 Task: View property listings for condos in Phoenix, Arizona, with access to golf courses and scenic views.
Action: Mouse moved to (241, 179)
Screenshot: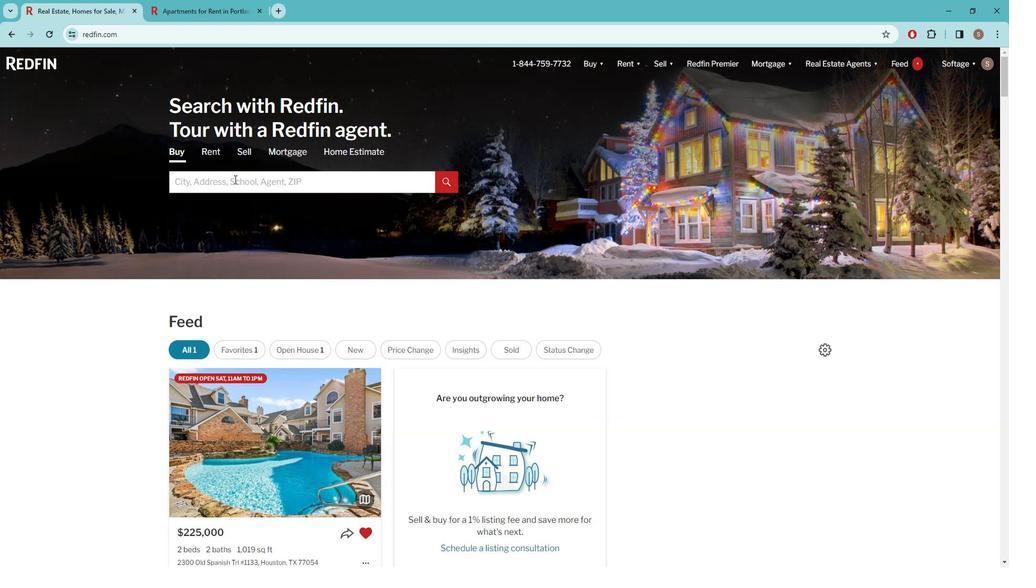 
Action: Mouse pressed left at (241, 179)
Screenshot: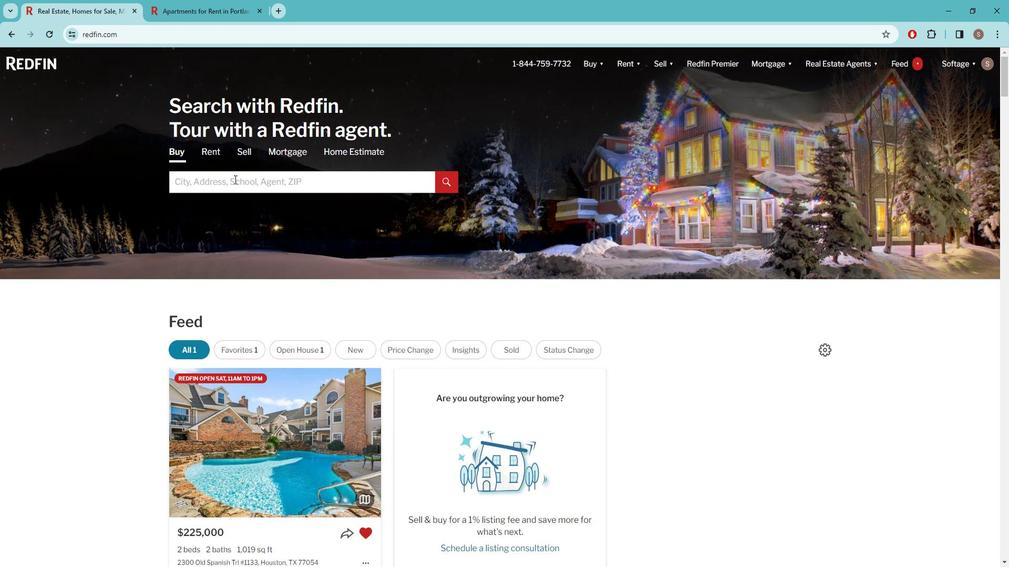 
Action: Key pressed p<Key.caps_lock>HOENI
Screenshot: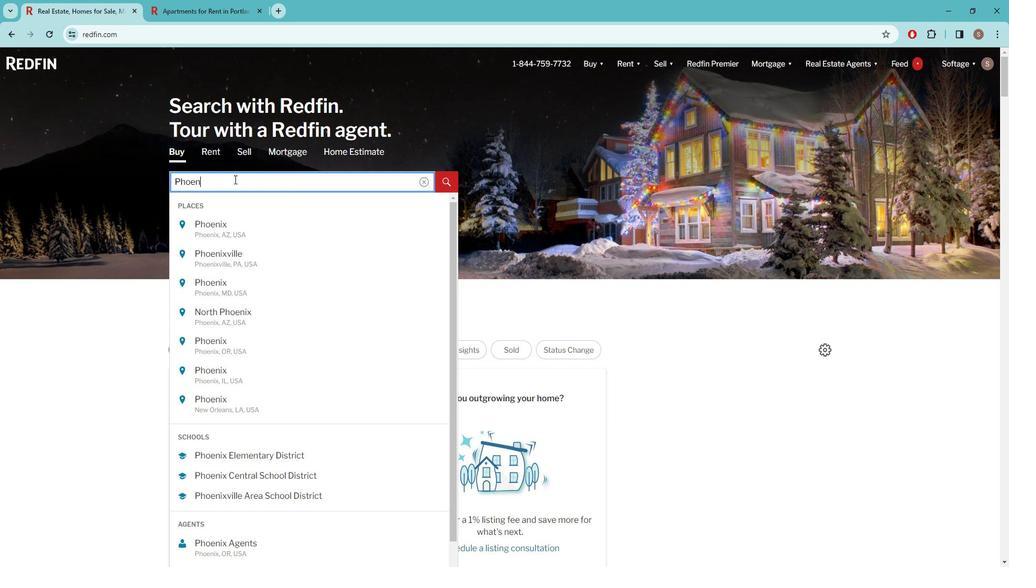 
Action: Mouse moved to (230, 226)
Screenshot: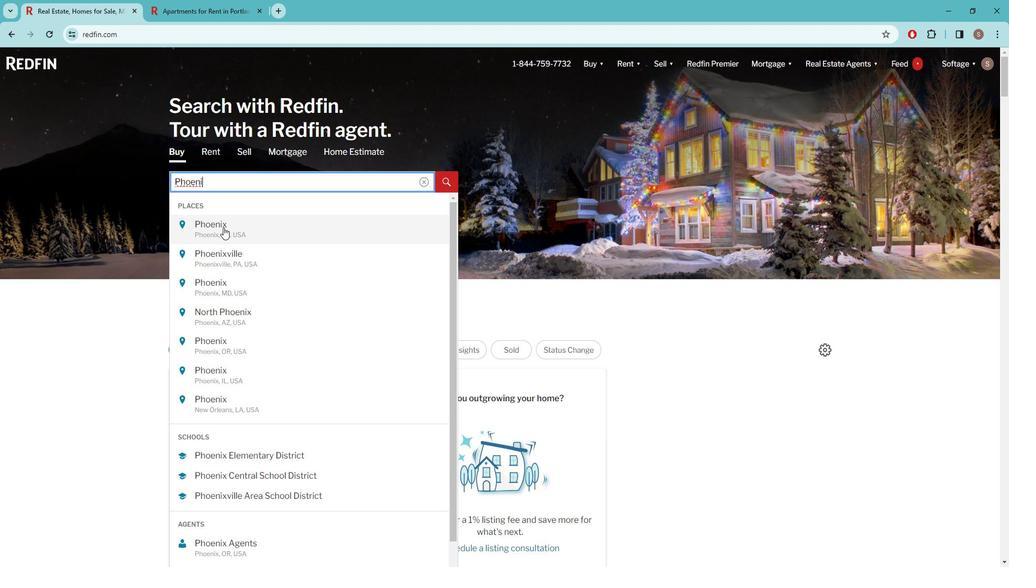 
Action: Mouse pressed left at (230, 226)
Screenshot: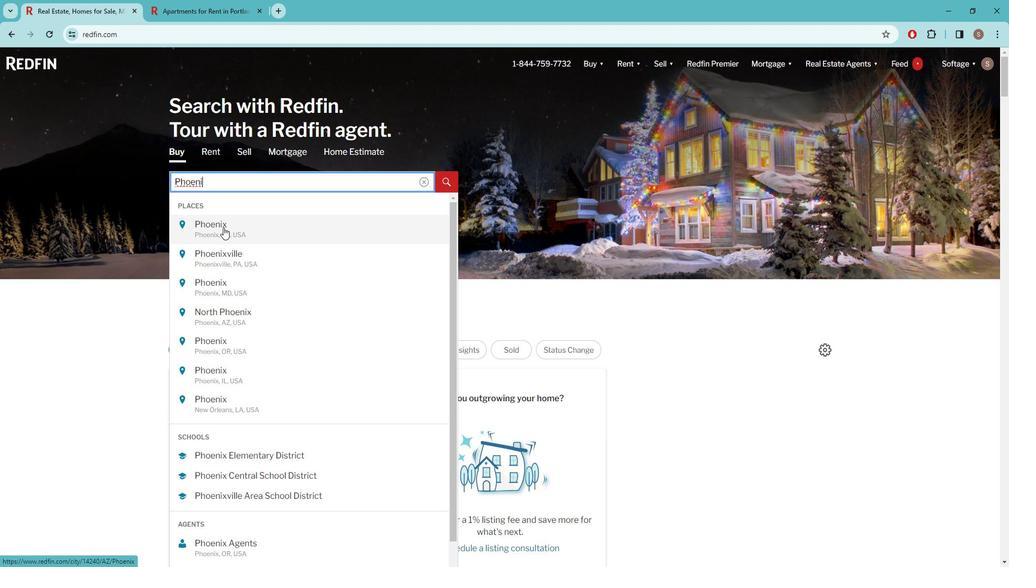 
Action: Mouse moved to (888, 132)
Screenshot: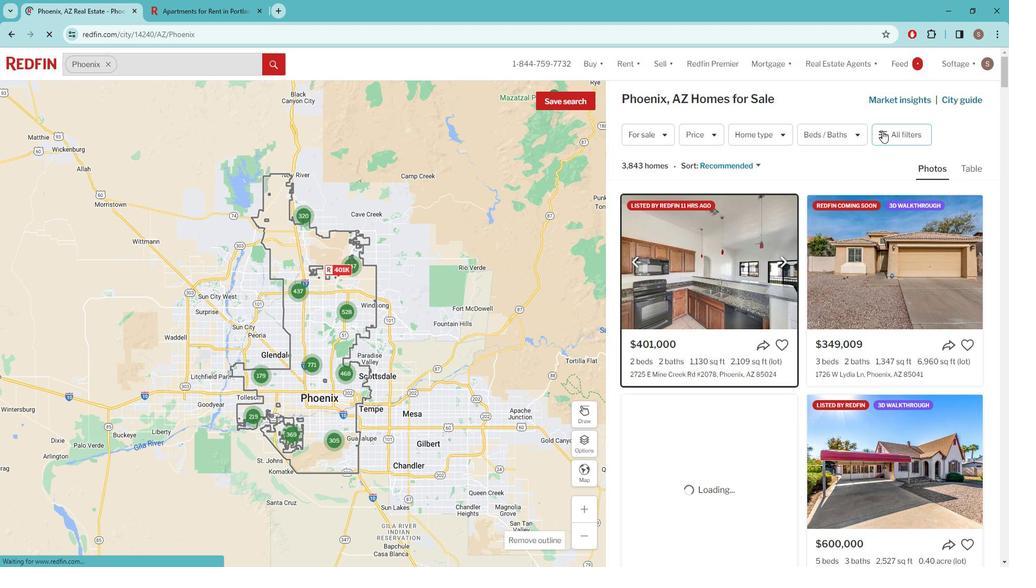 
Action: Mouse pressed left at (888, 132)
Screenshot: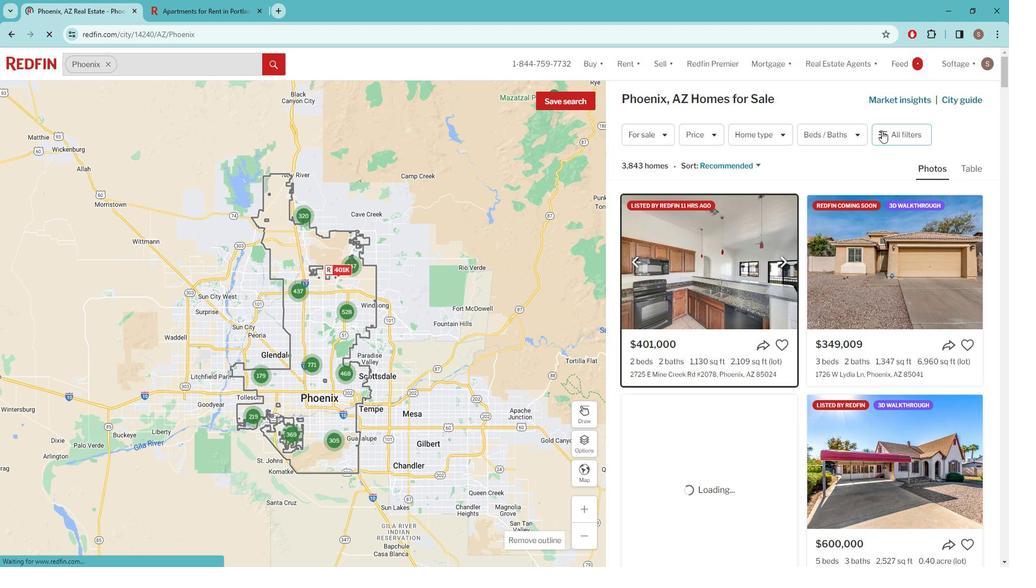 
Action: Mouse pressed left at (888, 132)
Screenshot: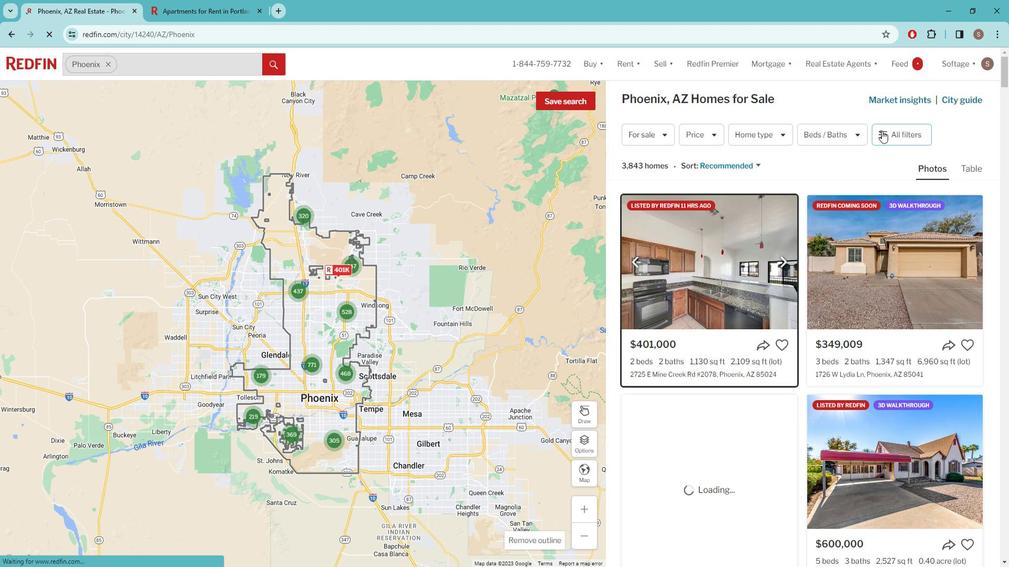 
Action: Mouse pressed left at (888, 132)
Screenshot: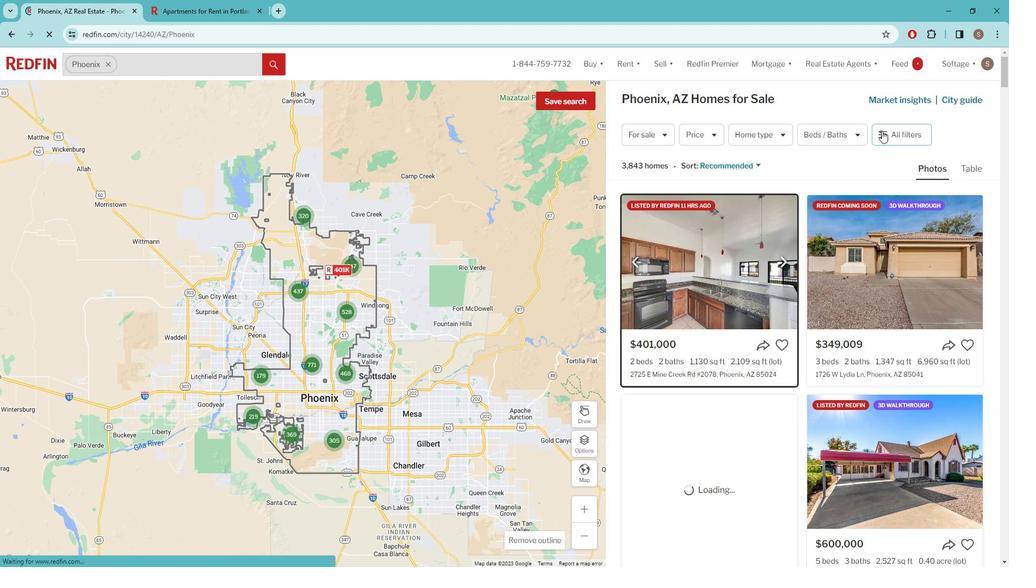 
Action: Mouse moved to (897, 131)
Screenshot: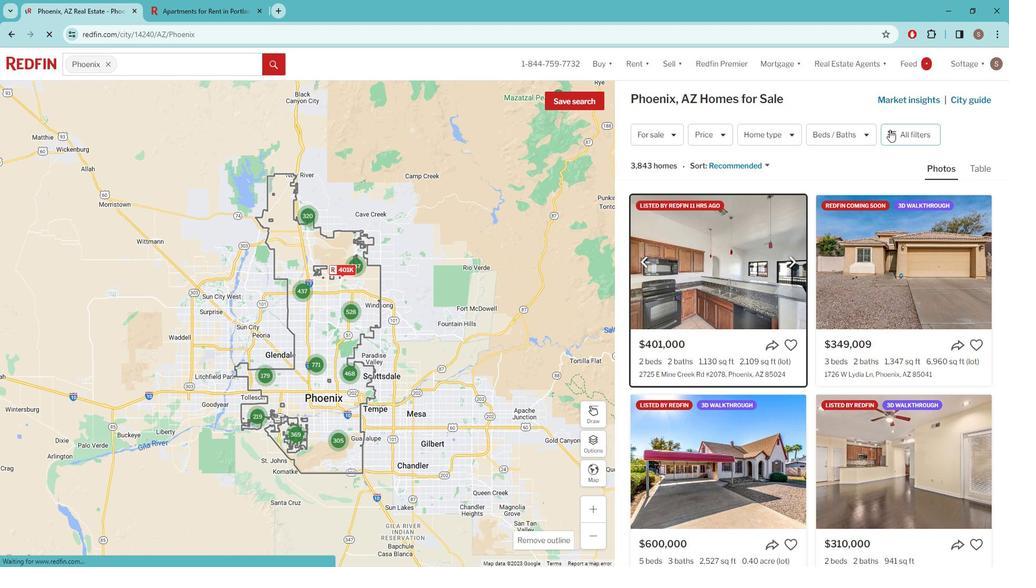 
Action: Mouse pressed left at (897, 131)
Screenshot: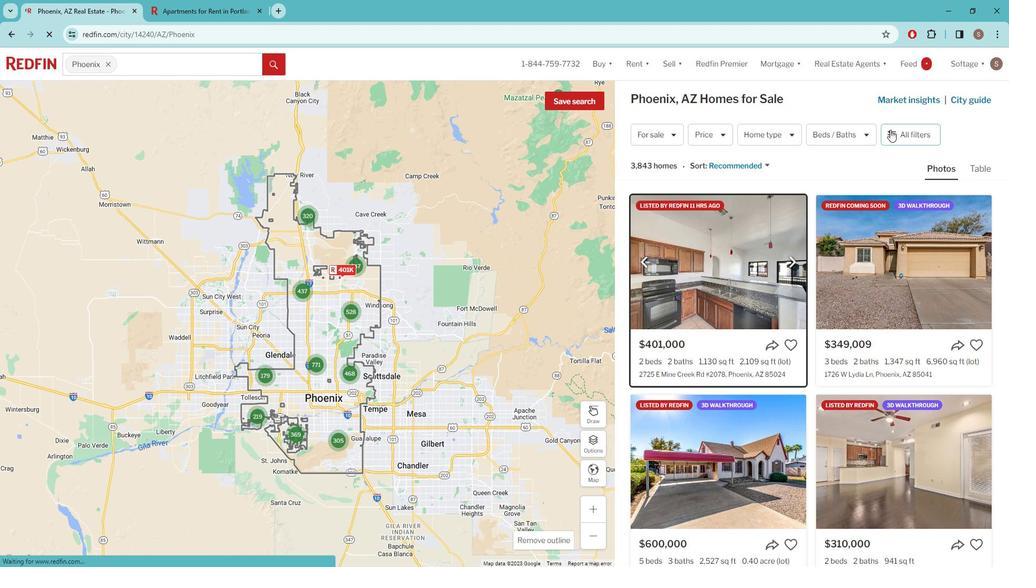 
Action: Mouse moved to (891, 129)
Screenshot: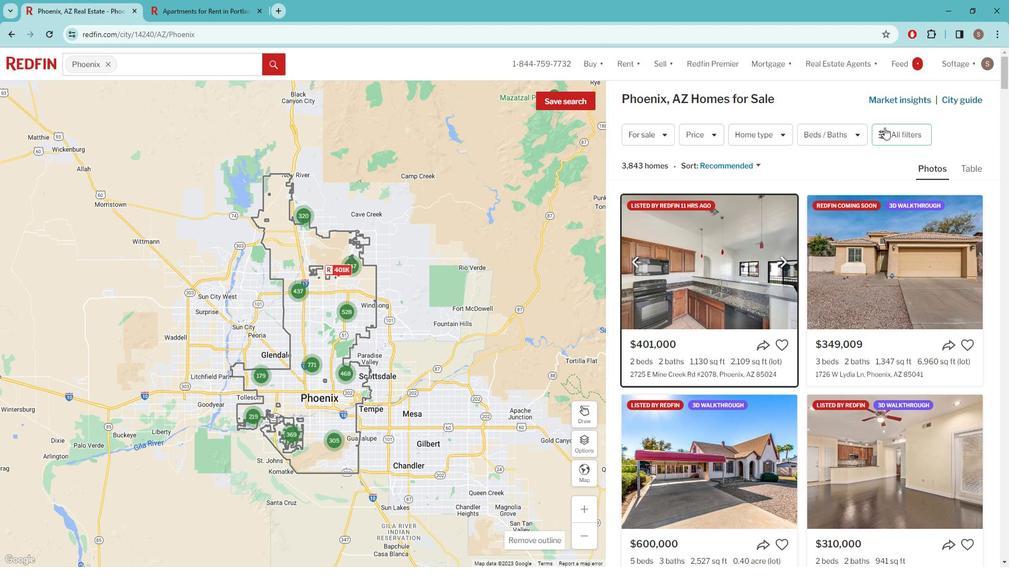 
Action: Mouse pressed left at (891, 129)
Screenshot: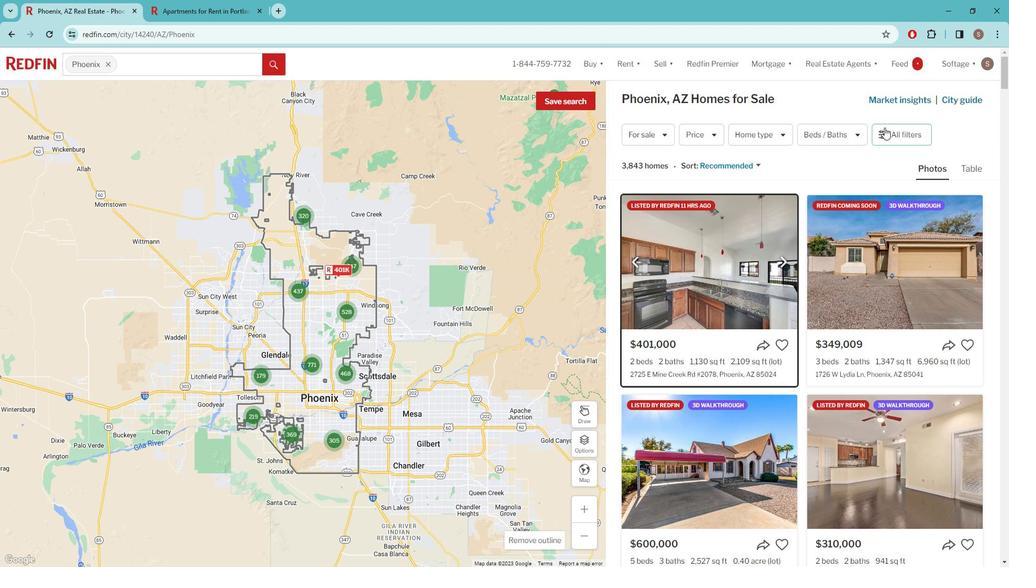 
Action: Mouse moved to (879, 163)
Screenshot: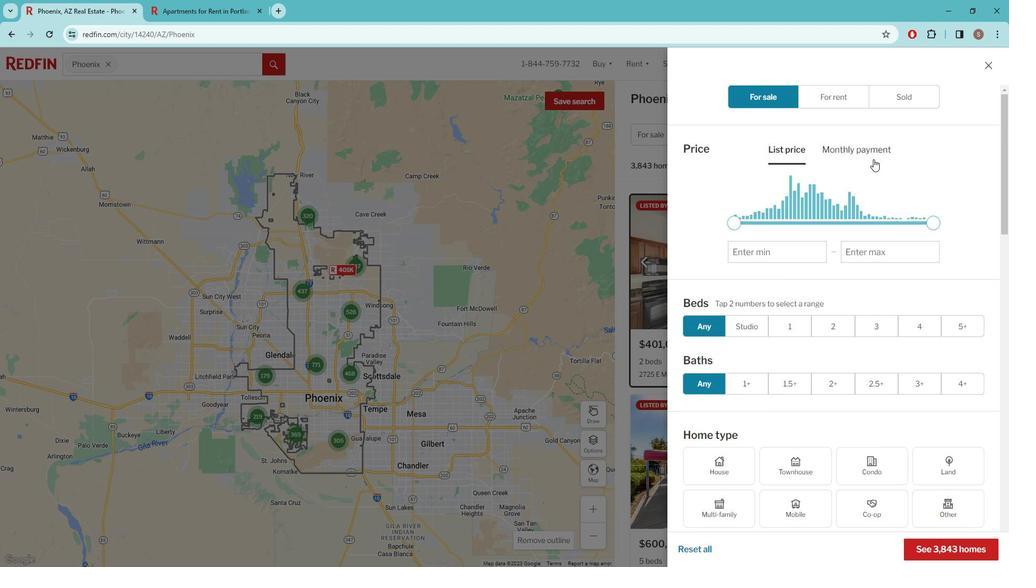 
Action: Mouse scrolled (879, 163) with delta (0, 0)
Screenshot: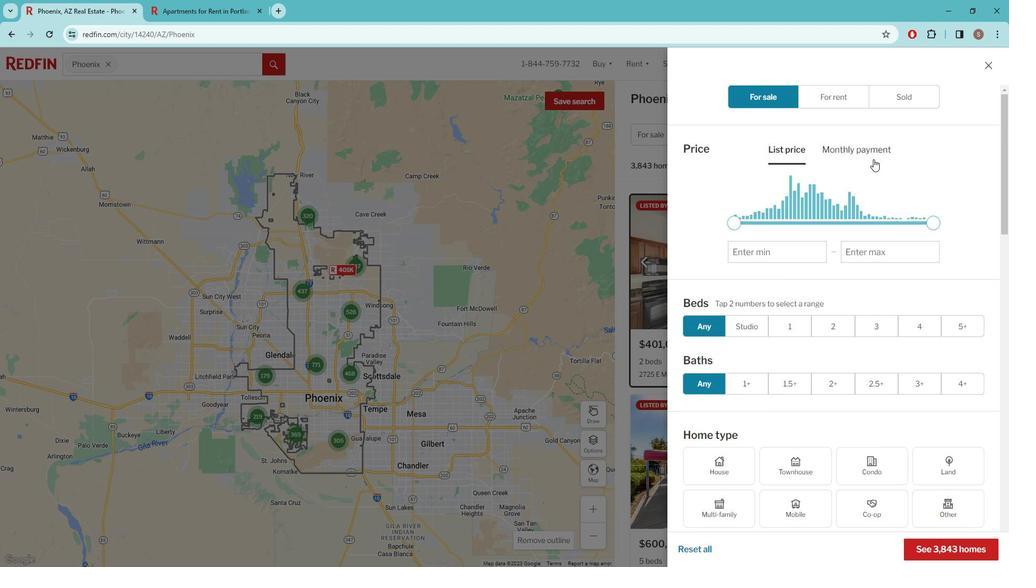 
Action: Mouse moved to (875, 399)
Screenshot: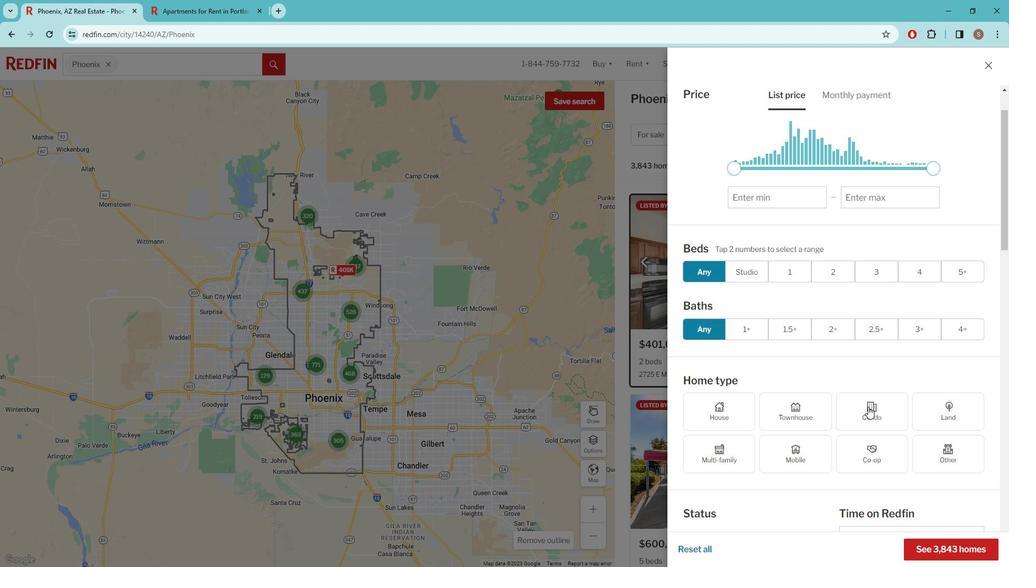 
Action: Mouse pressed left at (875, 399)
Screenshot: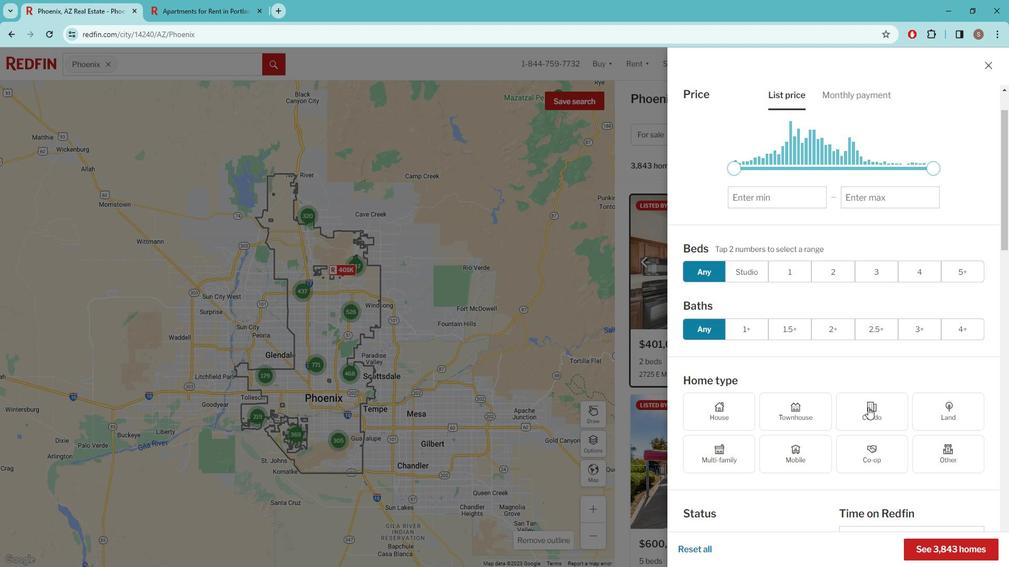 
Action: Mouse moved to (875, 352)
Screenshot: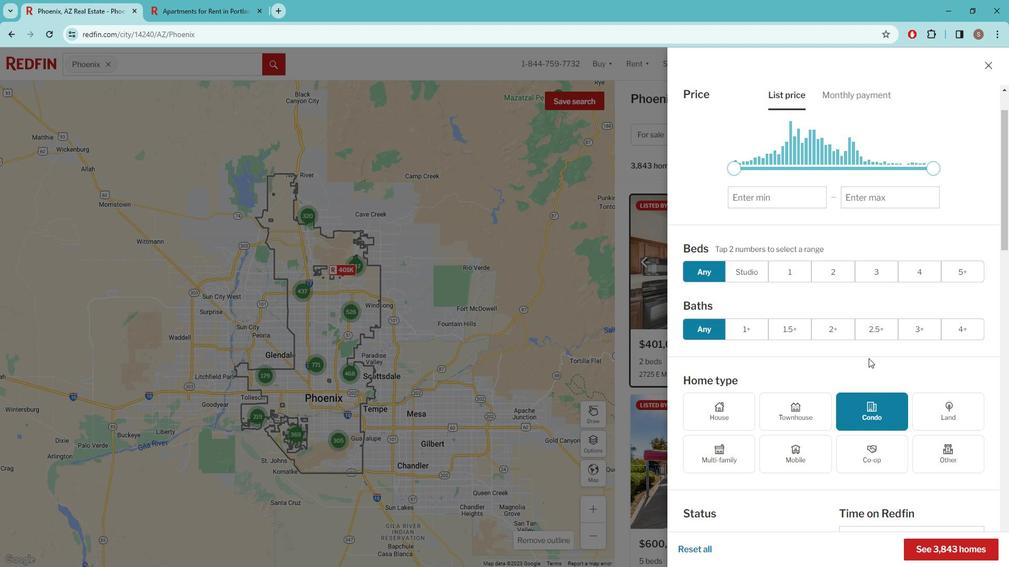 
Action: Mouse scrolled (875, 351) with delta (0, 0)
Screenshot: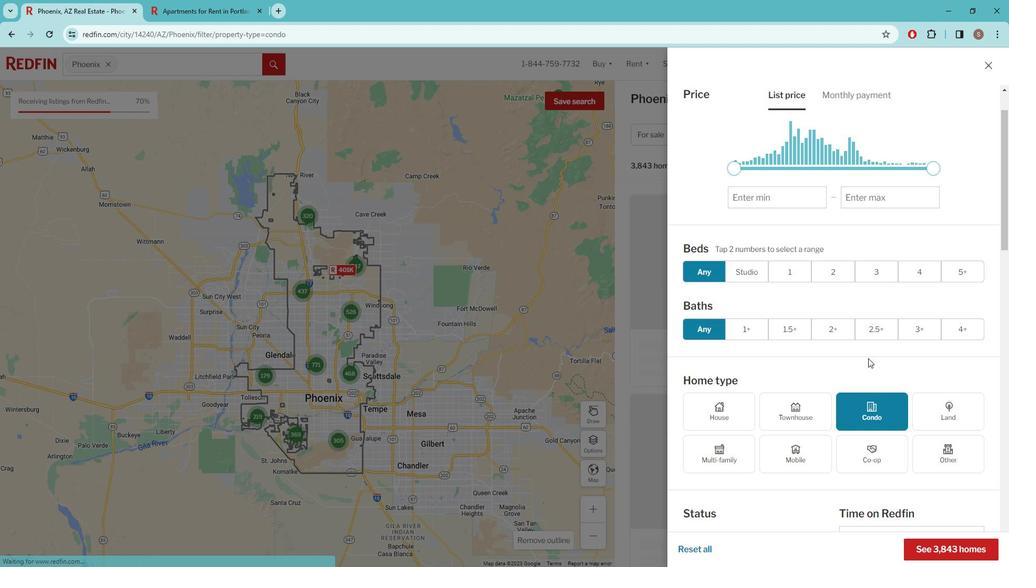 
Action: Mouse scrolled (875, 351) with delta (0, 0)
Screenshot: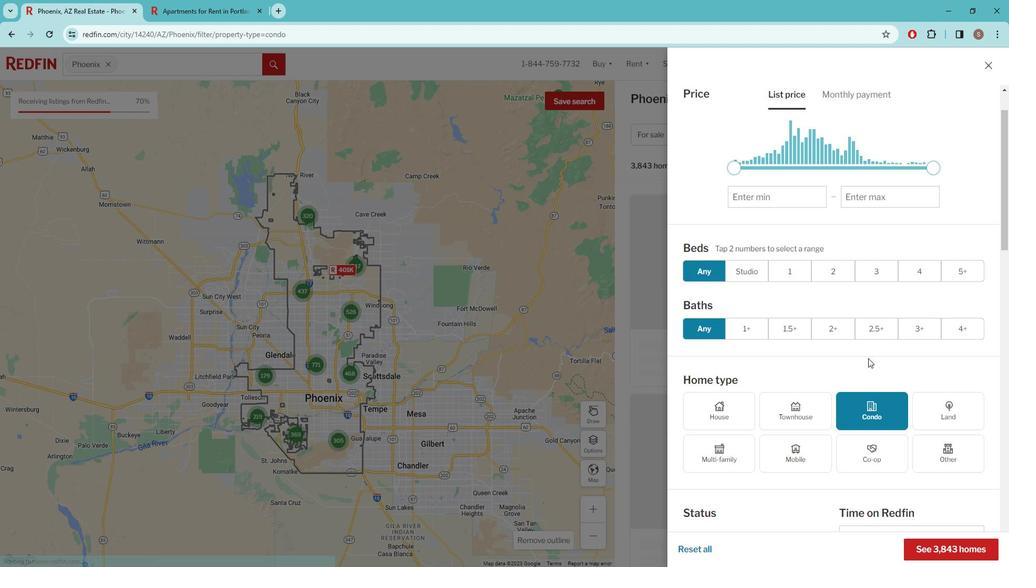 
Action: Mouse moved to (868, 340)
Screenshot: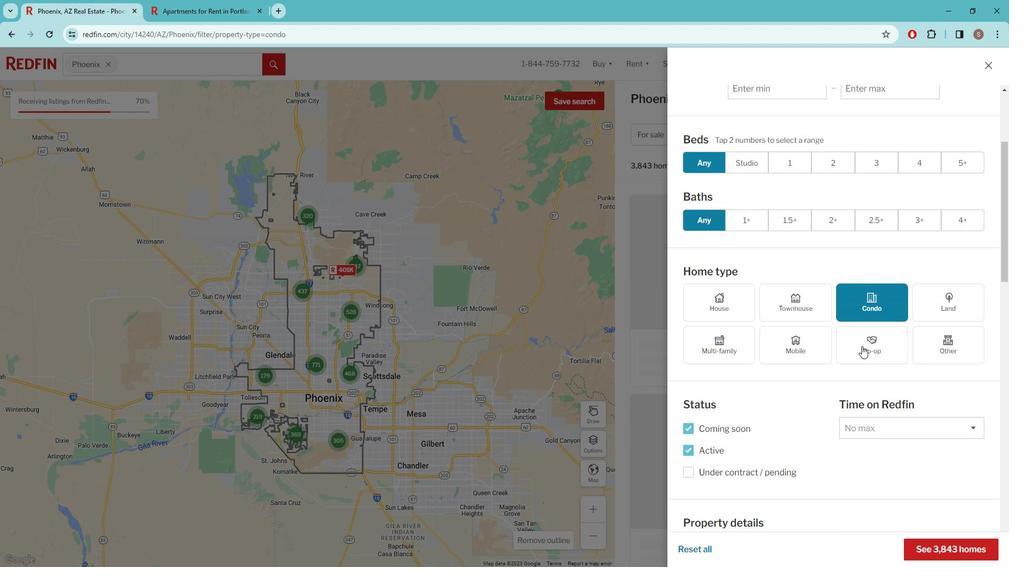 
Action: Mouse scrolled (868, 339) with delta (0, 0)
Screenshot: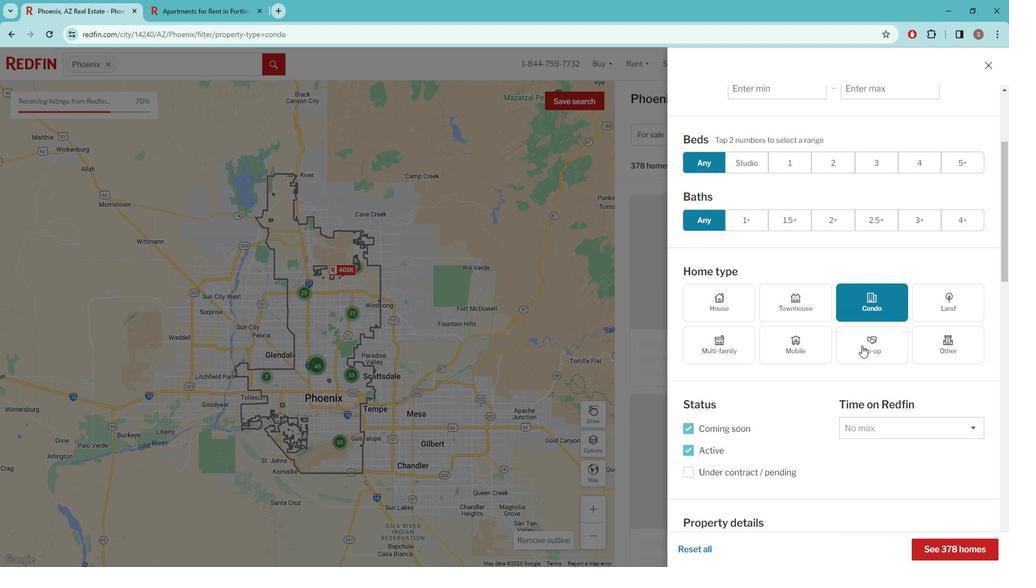 
Action: Mouse moved to (867, 337)
Screenshot: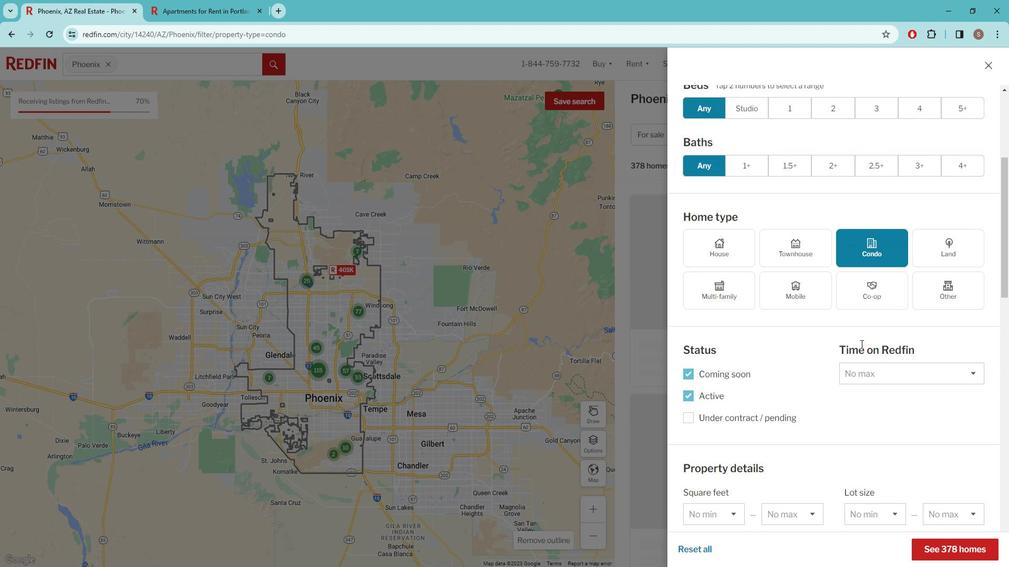 
Action: Mouse scrolled (867, 337) with delta (0, 0)
Screenshot: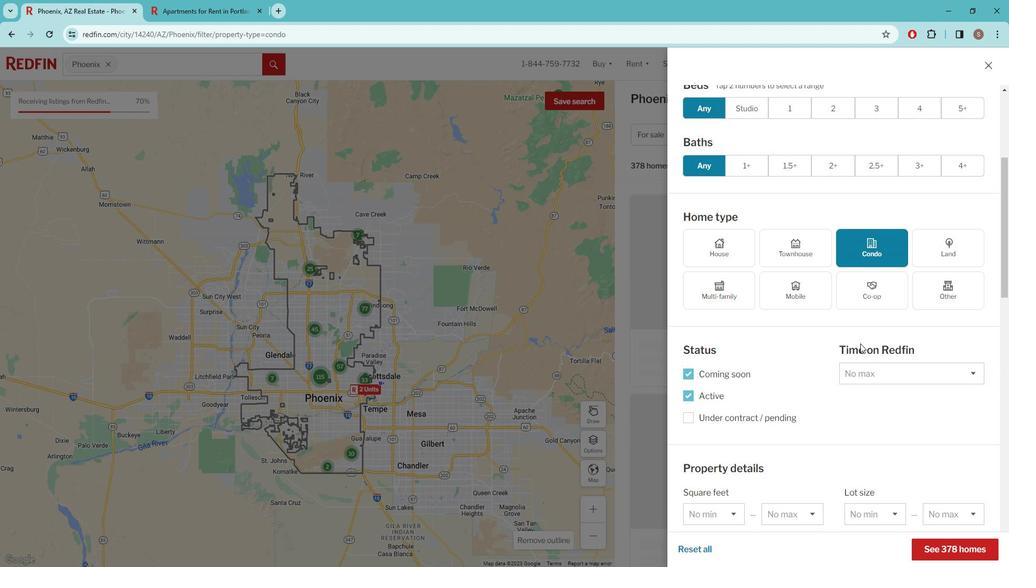 
Action: Mouse moved to (863, 337)
Screenshot: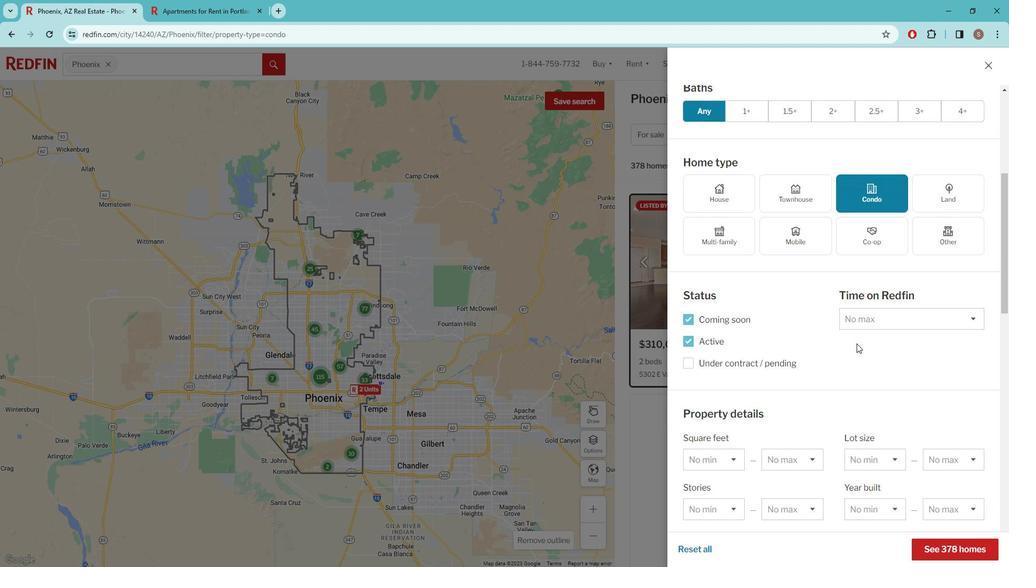 
Action: Mouse scrolled (863, 337) with delta (0, 0)
Screenshot: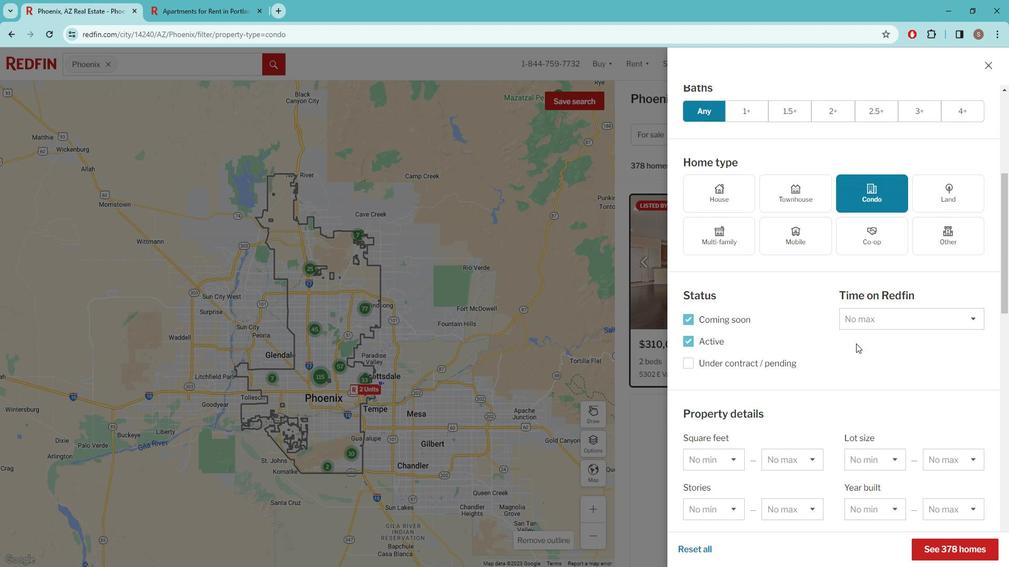 
Action: Mouse moved to (861, 335)
Screenshot: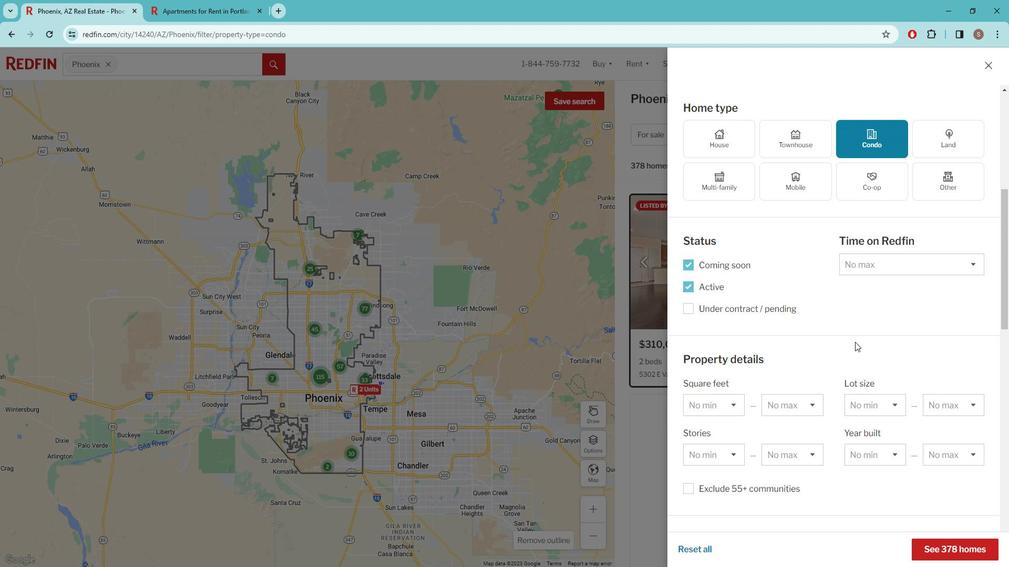 
Action: Mouse scrolled (861, 335) with delta (0, 0)
Screenshot: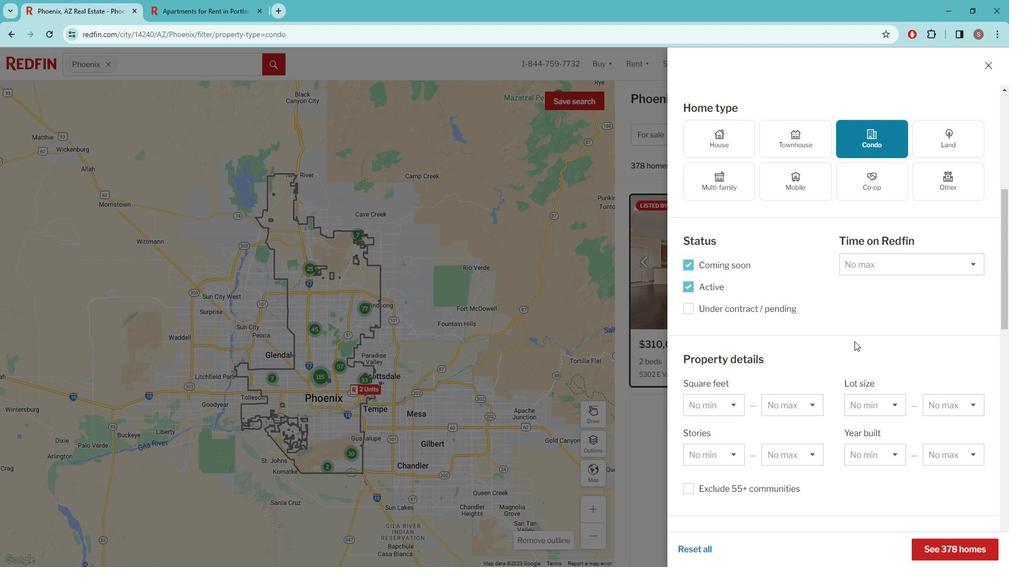 
Action: Mouse moved to (859, 331)
Screenshot: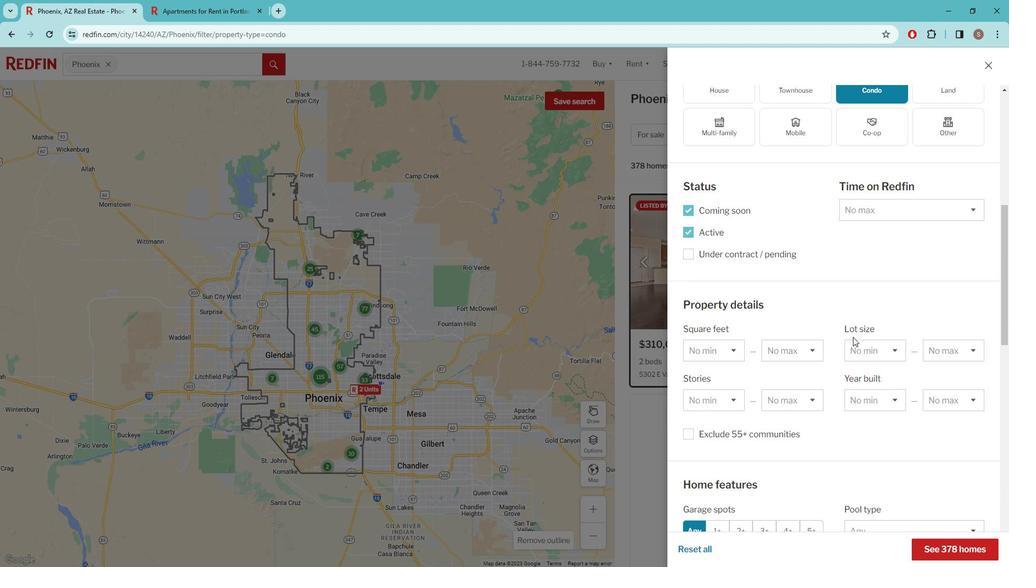 
Action: Mouse scrolled (859, 330) with delta (0, 0)
Screenshot: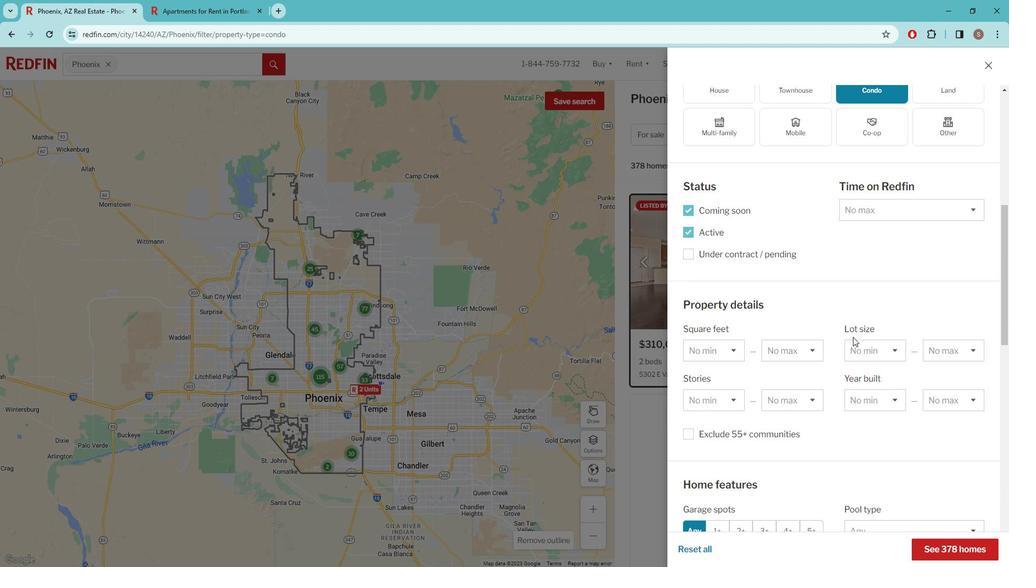 
Action: Mouse moved to (858, 331)
Screenshot: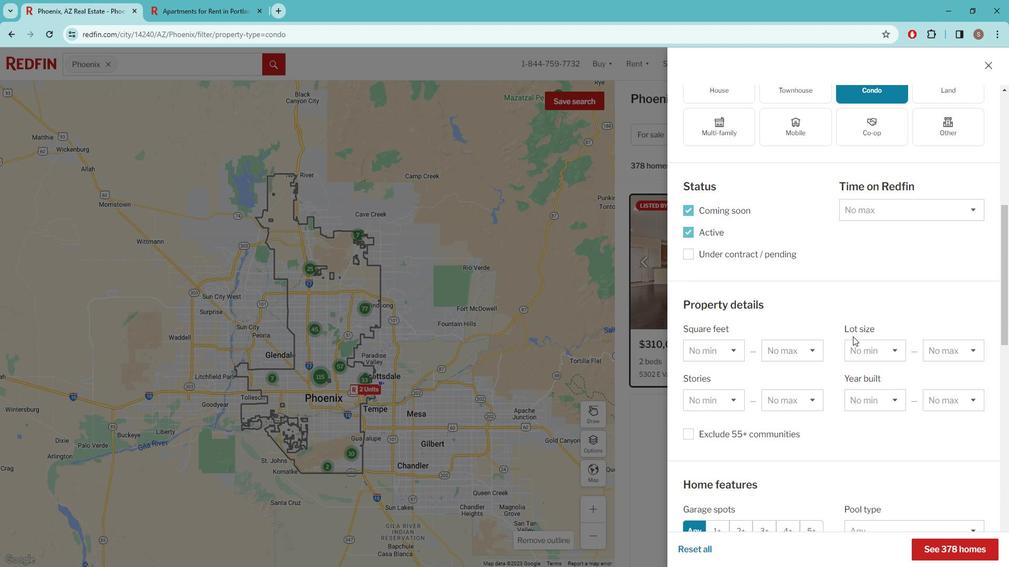 
Action: Mouse scrolled (858, 330) with delta (0, 0)
Screenshot: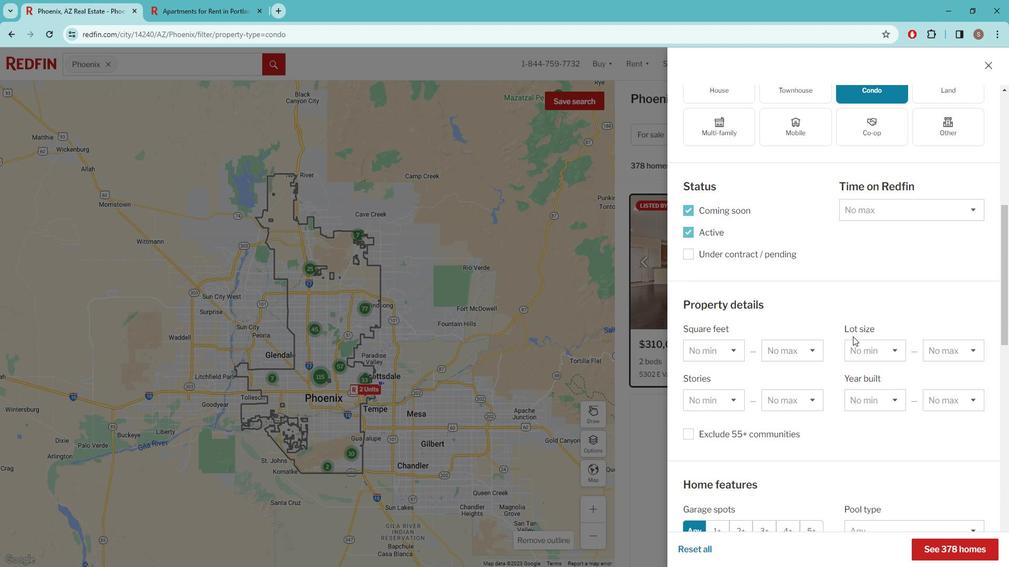 
Action: Mouse moved to (852, 324)
Screenshot: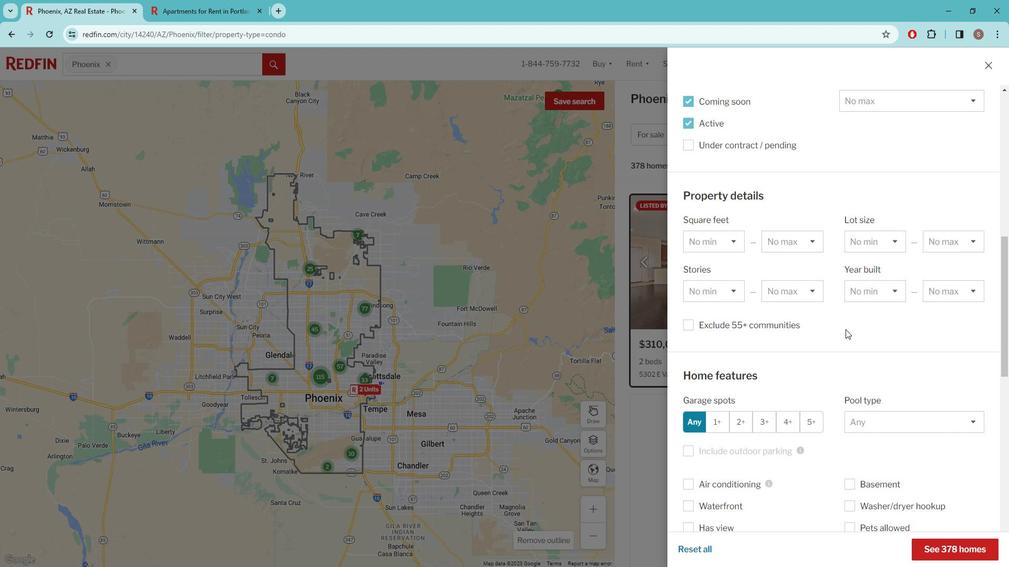 
Action: Mouse scrolled (852, 323) with delta (0, 0)
Screenshot: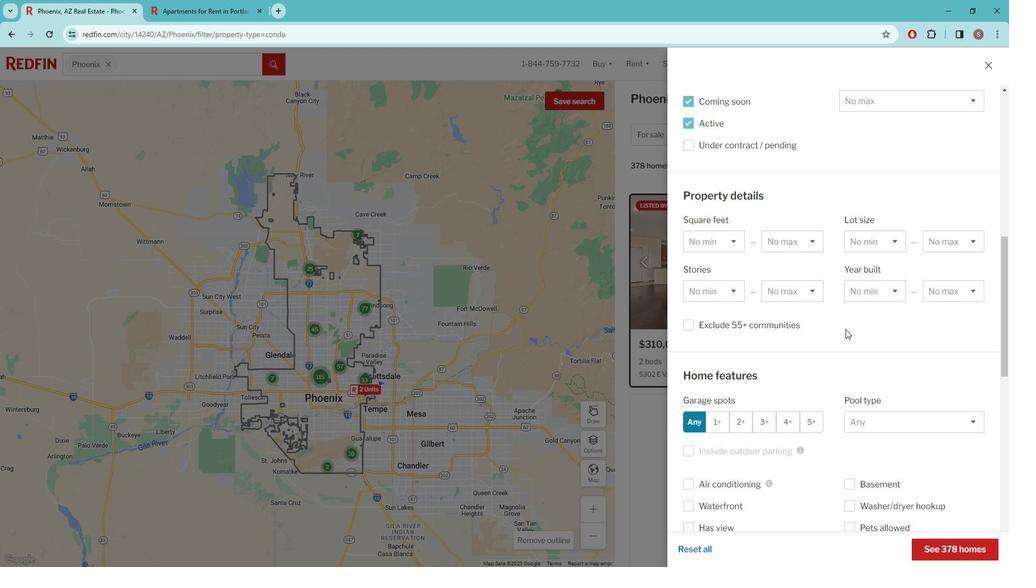 
Action: Mouse scrolled (852, 323) with delta (0, 0)
Screenshot: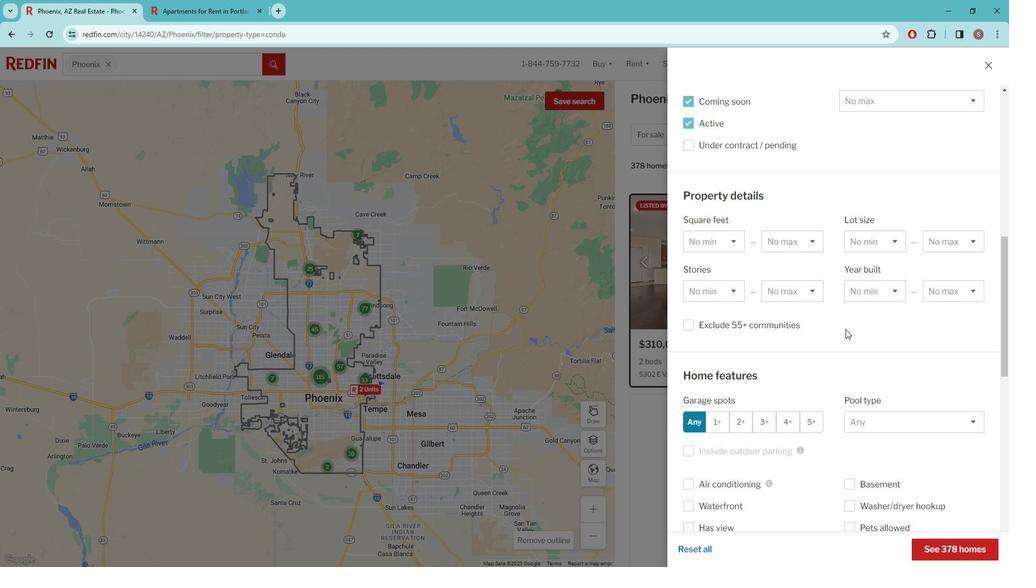
Action: Mouse scrolled (852, 323) with delta (0, 0)
Screenshot: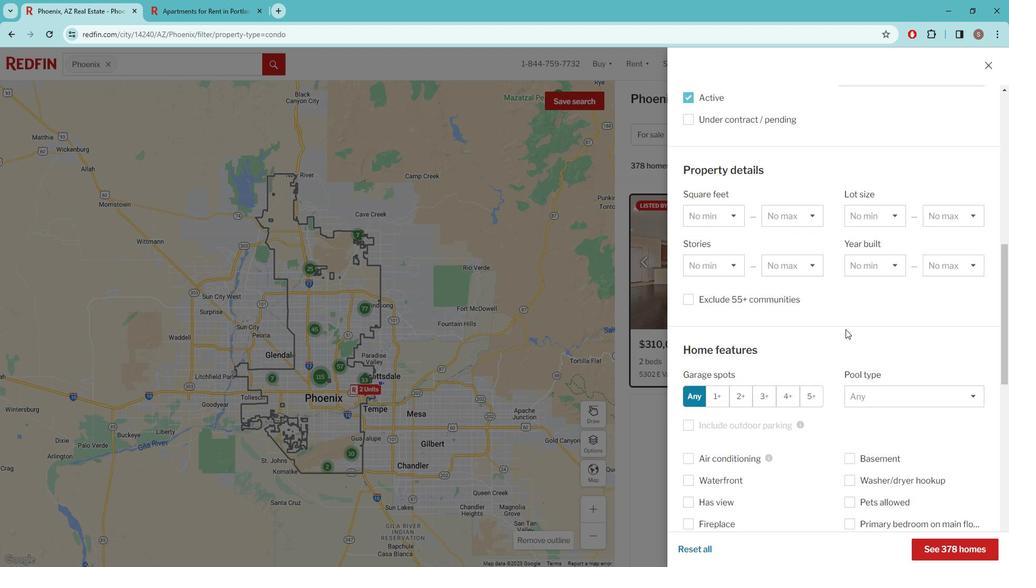 
Action: Mouse moved to (847, 320)
Screenshot: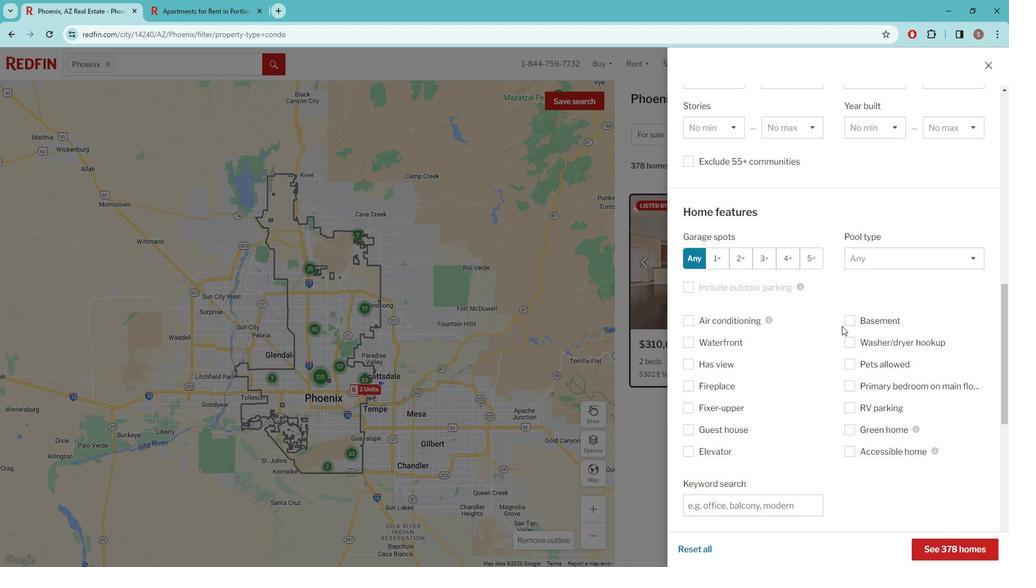 
Action: Mouse scrolled (847, 320) with delta (0, 0)
Screenshot: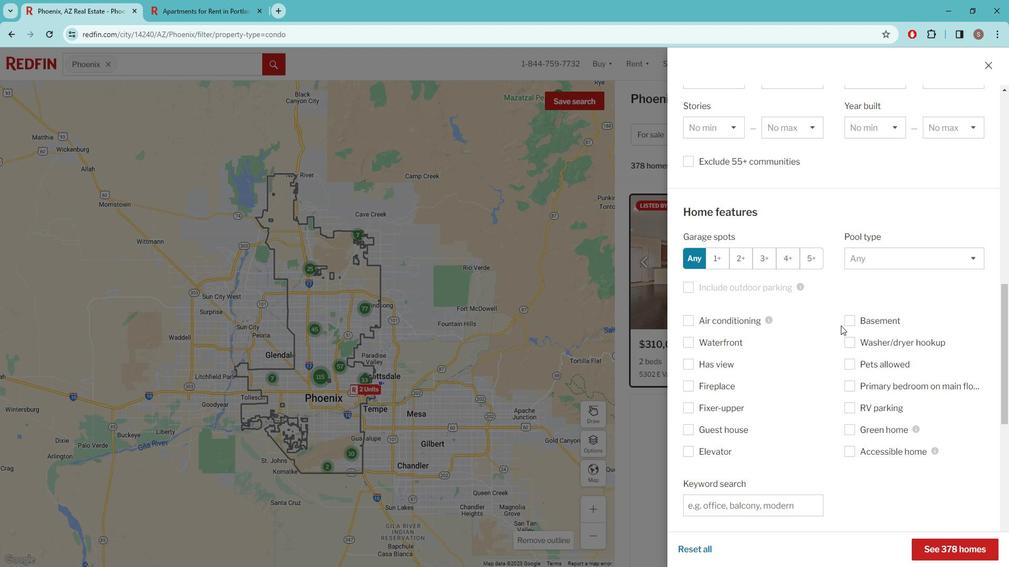 
Action: Mouse moved to (847, 320)
Screenshot: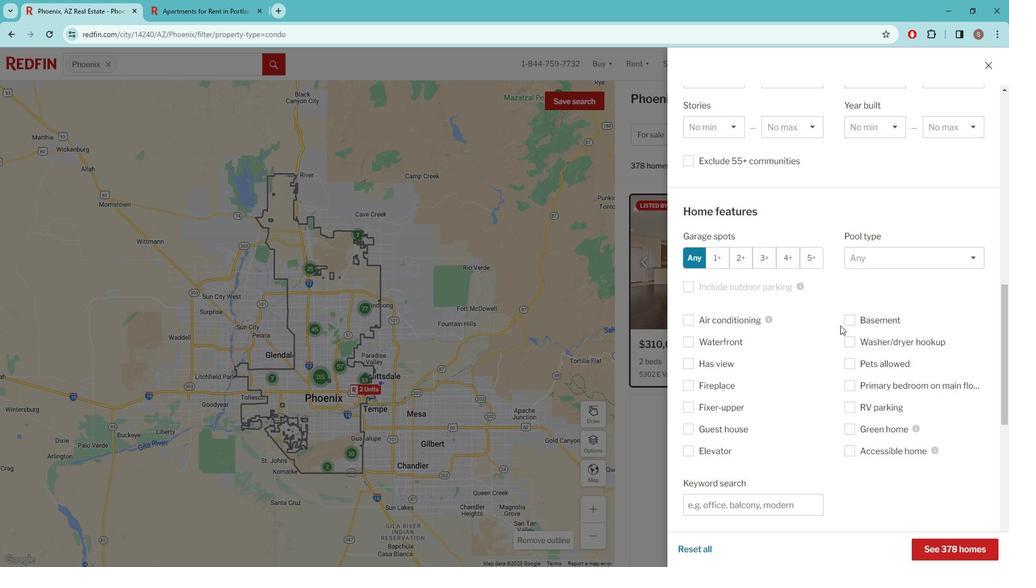 
Action: Mouse scrolled (847, 320) with delta (0, 0)
Screenshot: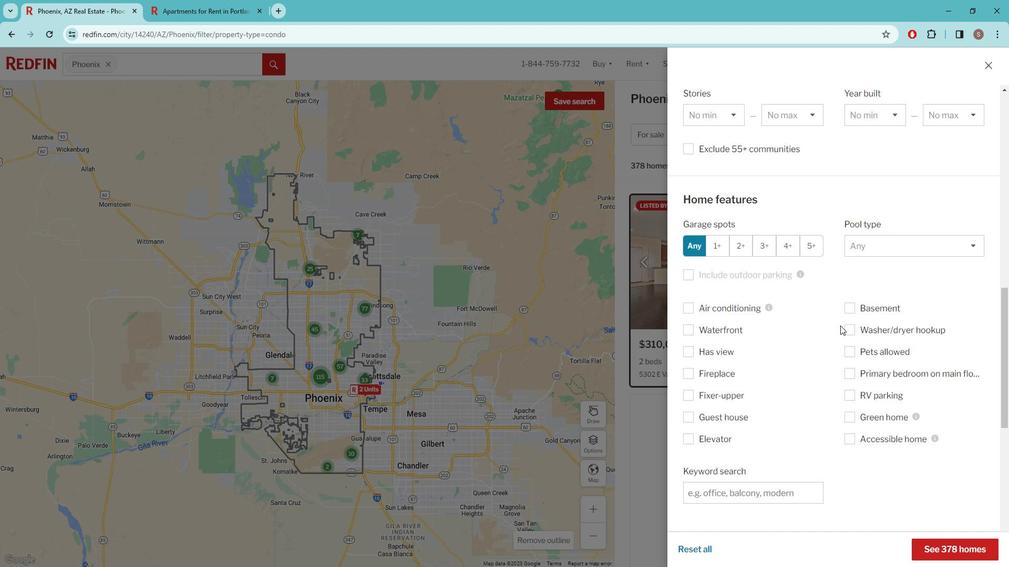 
Action: Mouse moved to (735, 385)
Screenshot: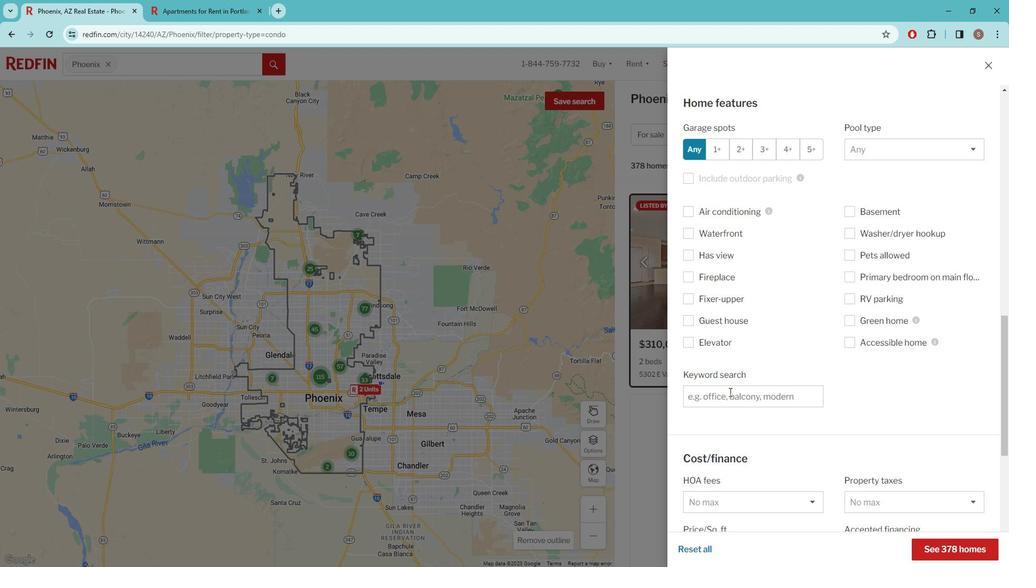 
Action: Mouse pressed left at (735, 385)
Screenshot: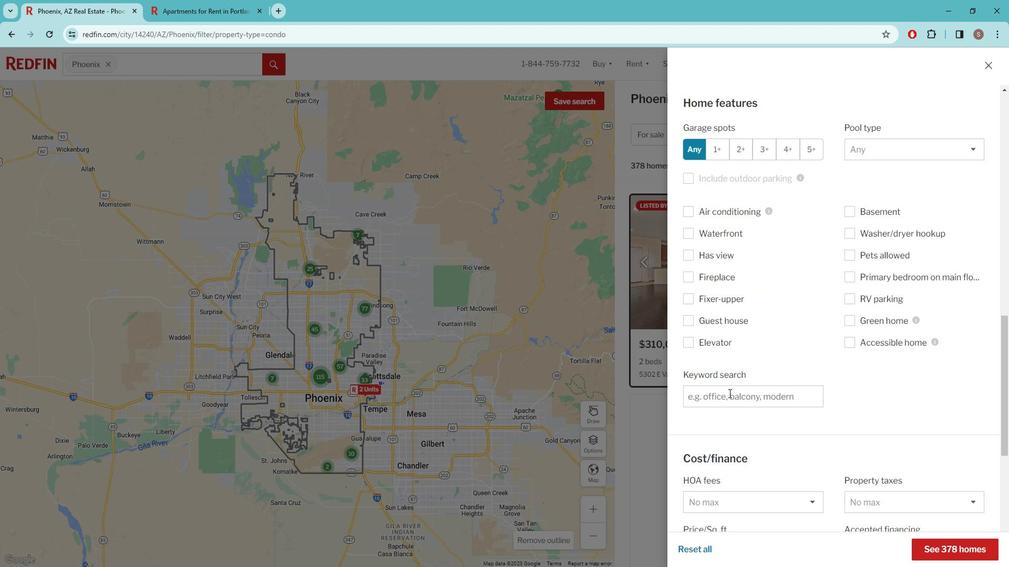 
Action: Mouse moved to (734, 399)
Screenshot: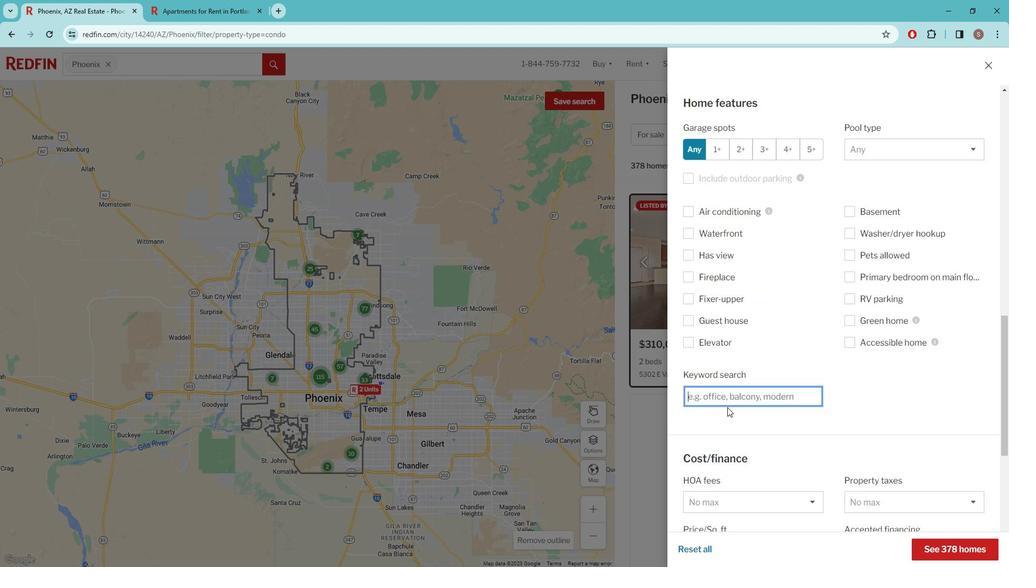 
Action: Key pressed ACCESS<Key.space>TO<Key.space>GOLF<Key.space>COURSES<Key.space>AND<Key.space>SCENIC<Key.space>VIEWS
Screenshot: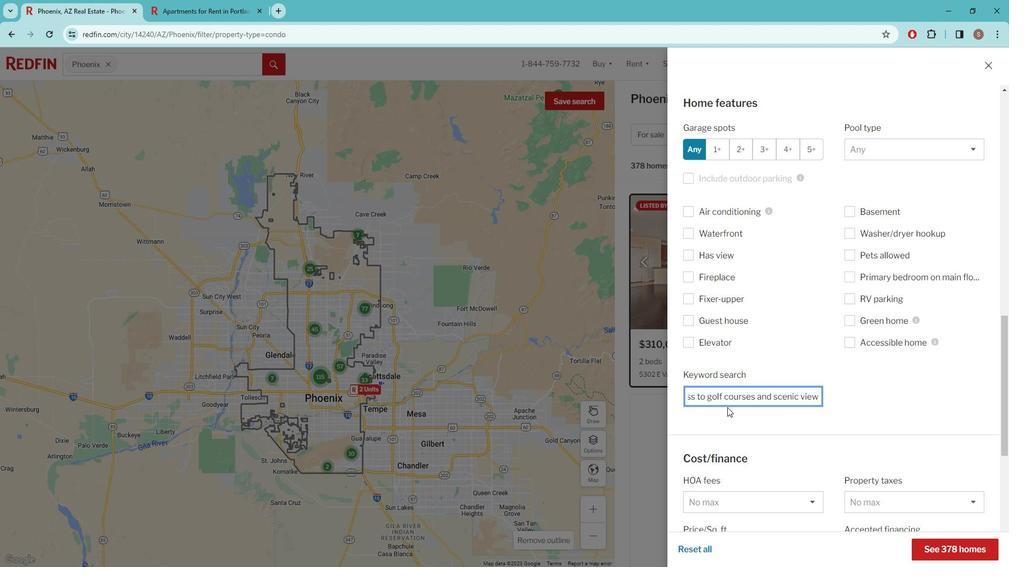 
Action: Mouse moved to (742, 409)
Screenshot: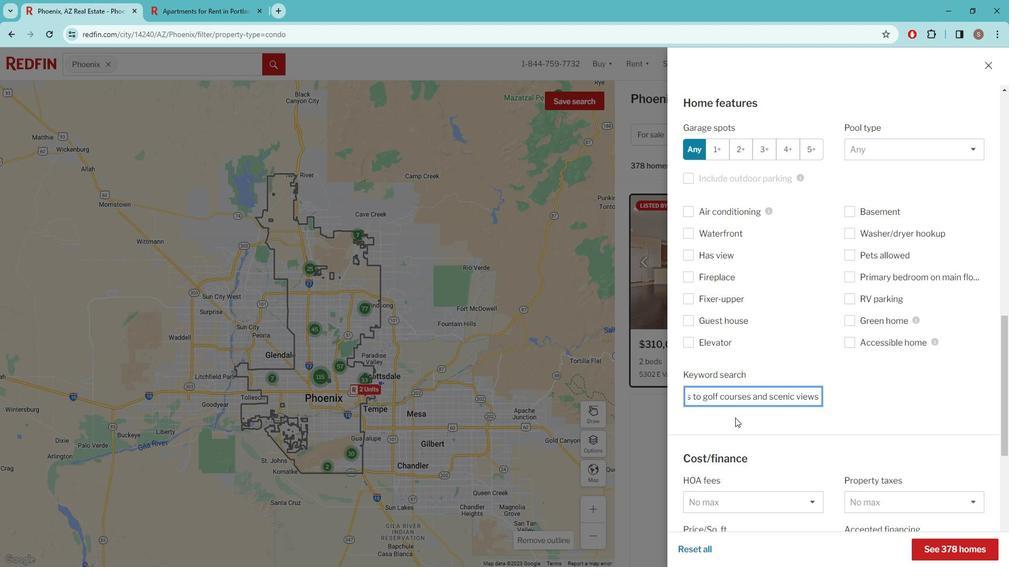 
Action: Mouse pressed left at (742, 409)
Screenshot: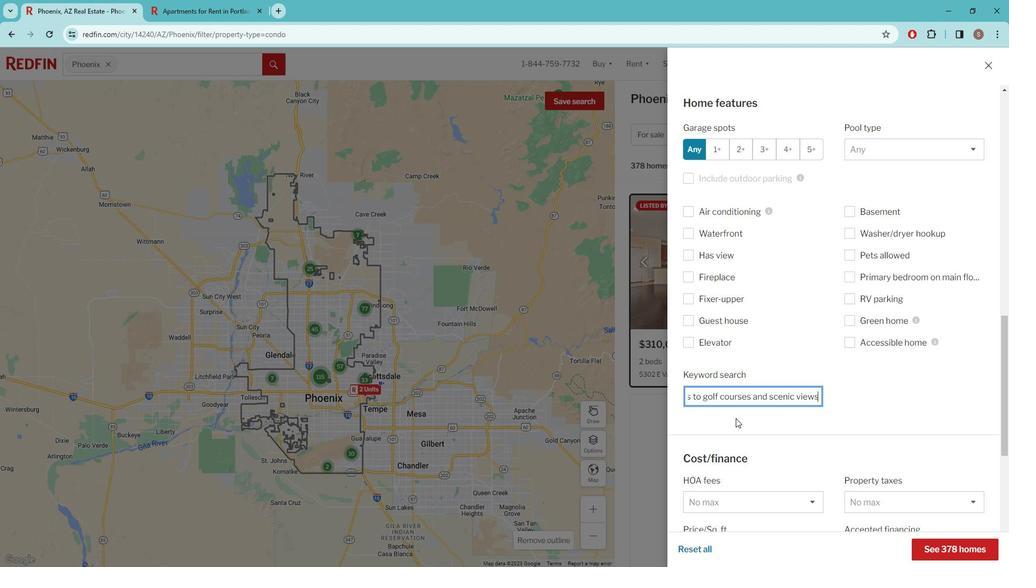 
Action: Mouse moved to (742, 411)
Screenshot: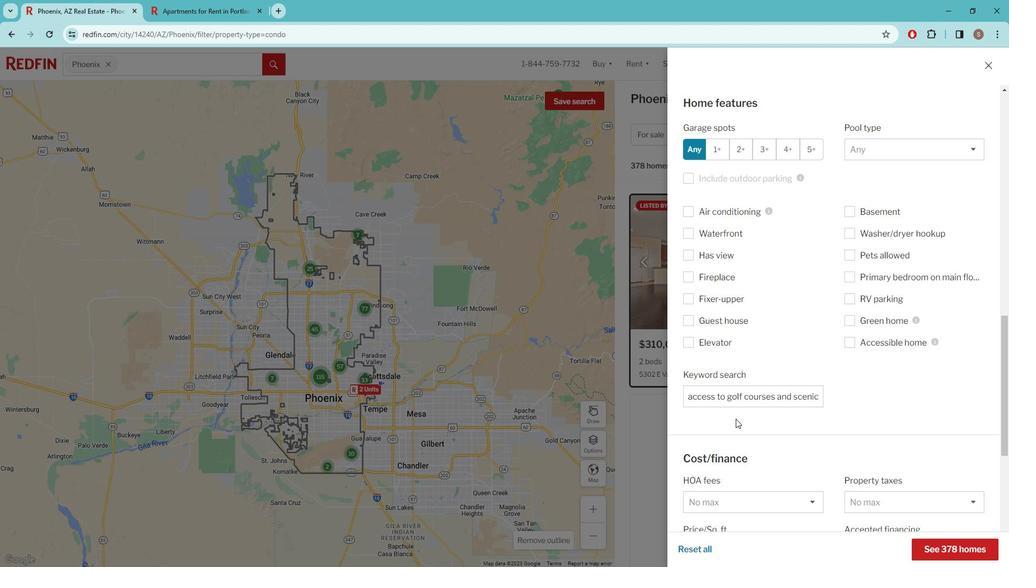 
Action: Mouse scrolled (742, 410) with delta (0, 0)
Screenshot: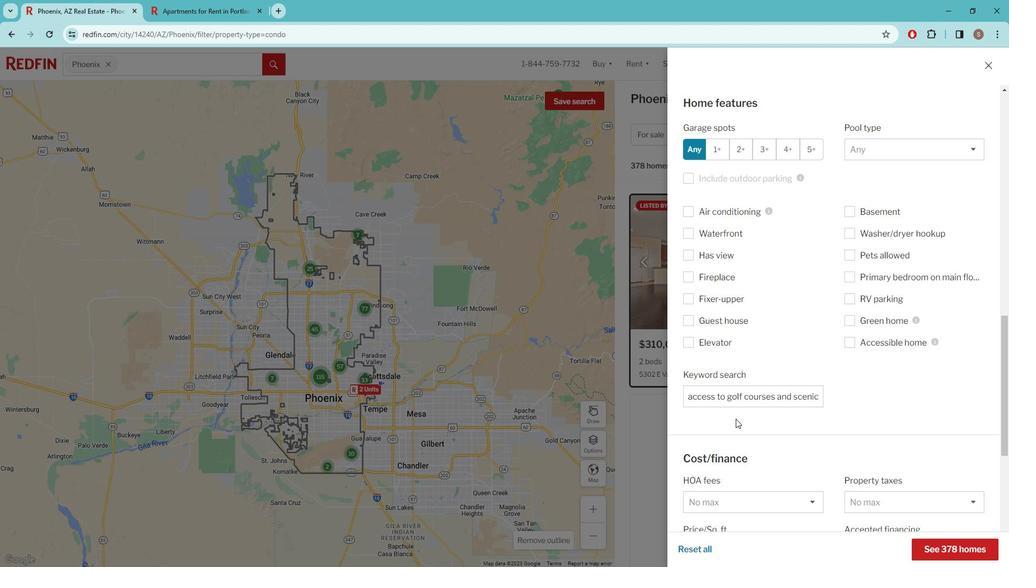 
Action: Mouse scrolled (742, 410) with delta (0, 0)
Screenshot: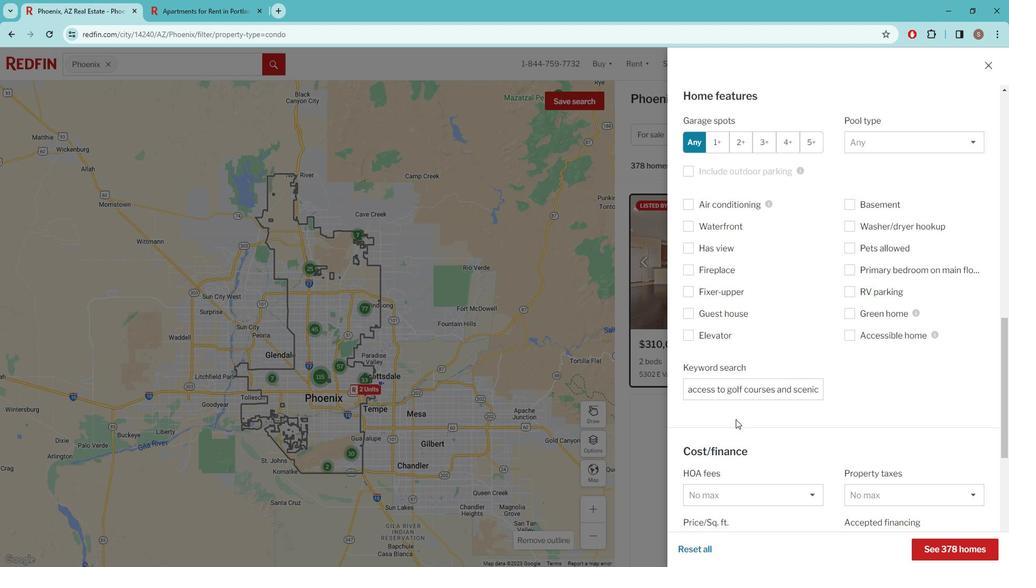 
Action: Mouse scrolled (742, 410) with delta (0, 0)
Screenshot: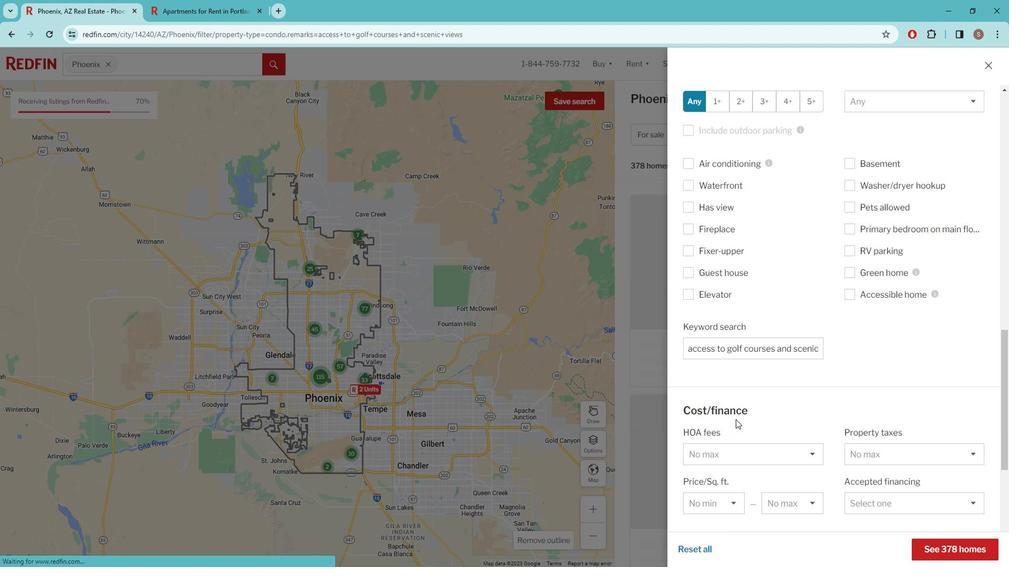 
Action: Mouse scrolled (742, 410) with delta (0, 0)
Screenshot: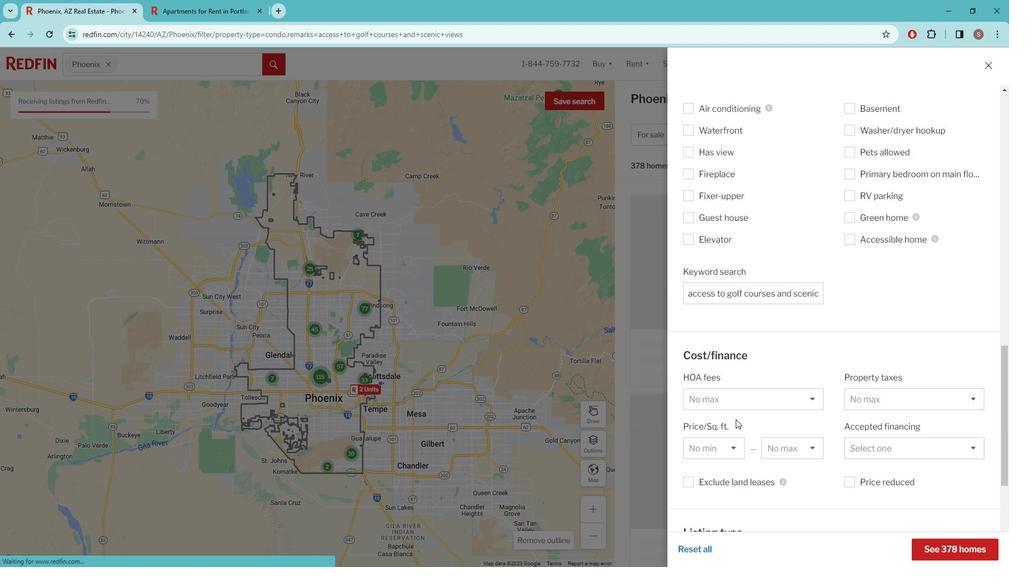 
Action: Mouse moved to (747, 393)
Screenshot: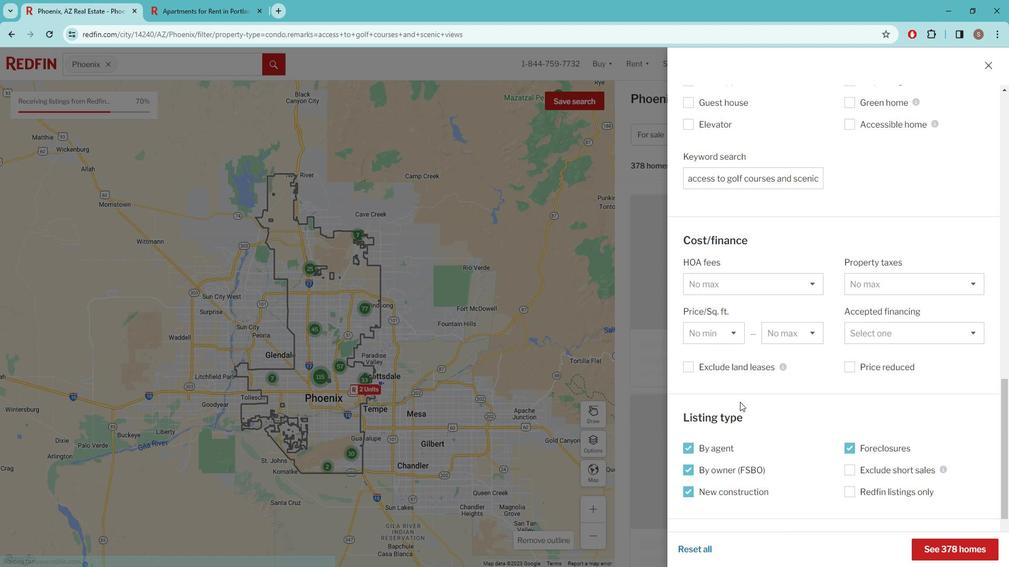 
Action: Mouse scrolled (747, 393) with delta (0, 0)
Screenshot: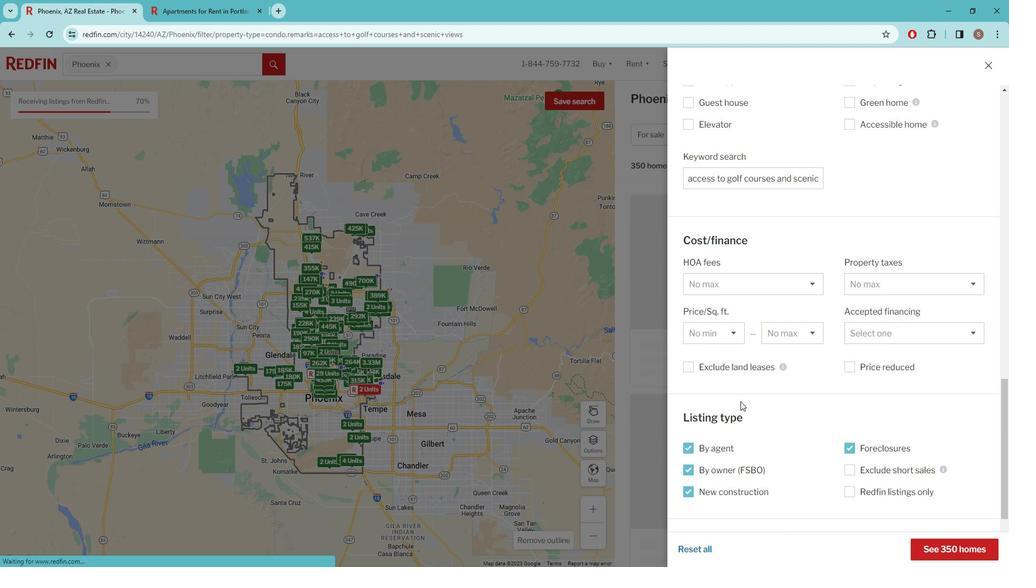 
Action: Mouse scrolled (747, 393) with delta (0, 0)
Screenshot: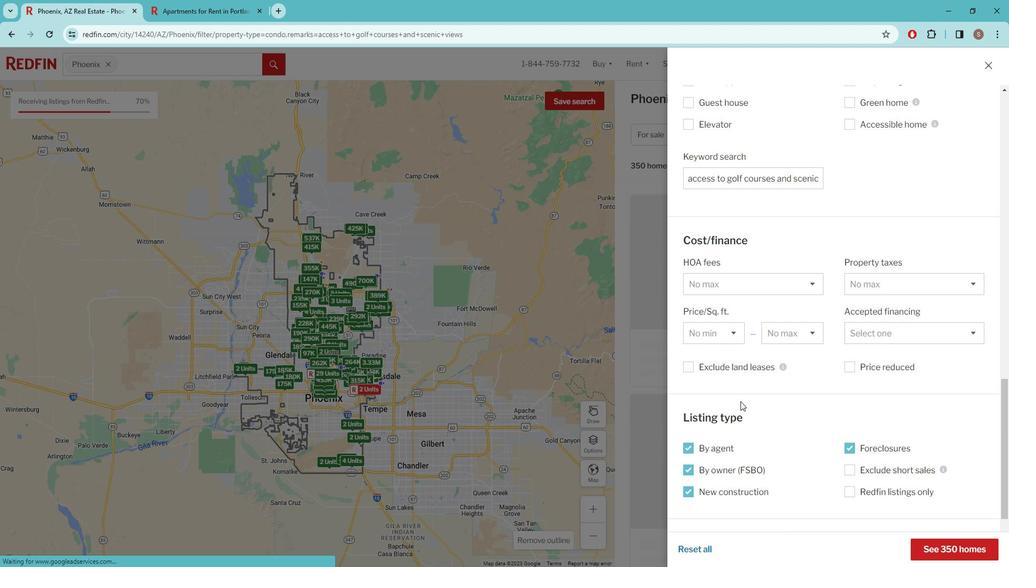 
Action: Mouse moved to (747, 393)
Screenshot: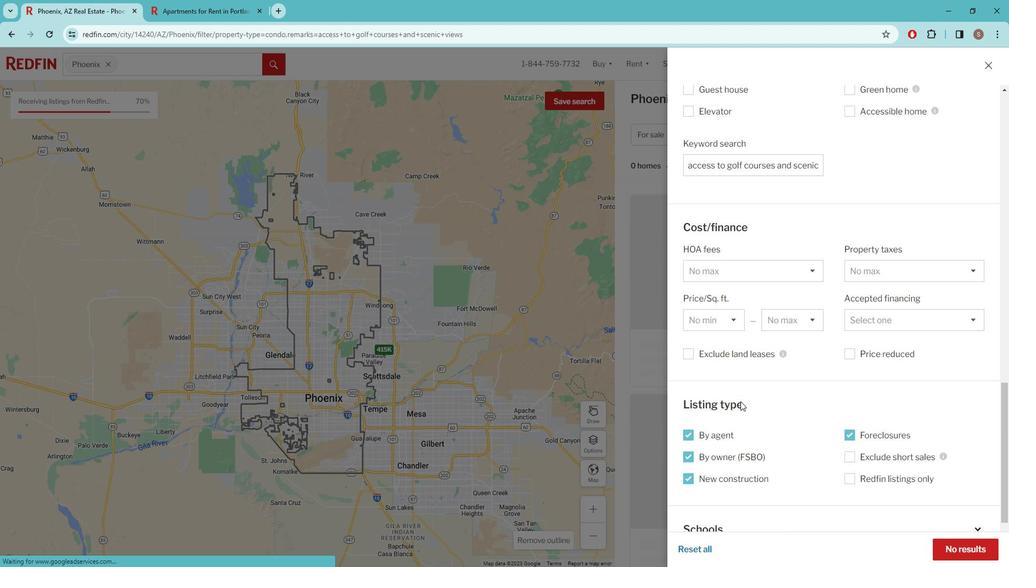 
Action: Mouse scrolled (747, 392) with delta (0, 0)
Screenshot: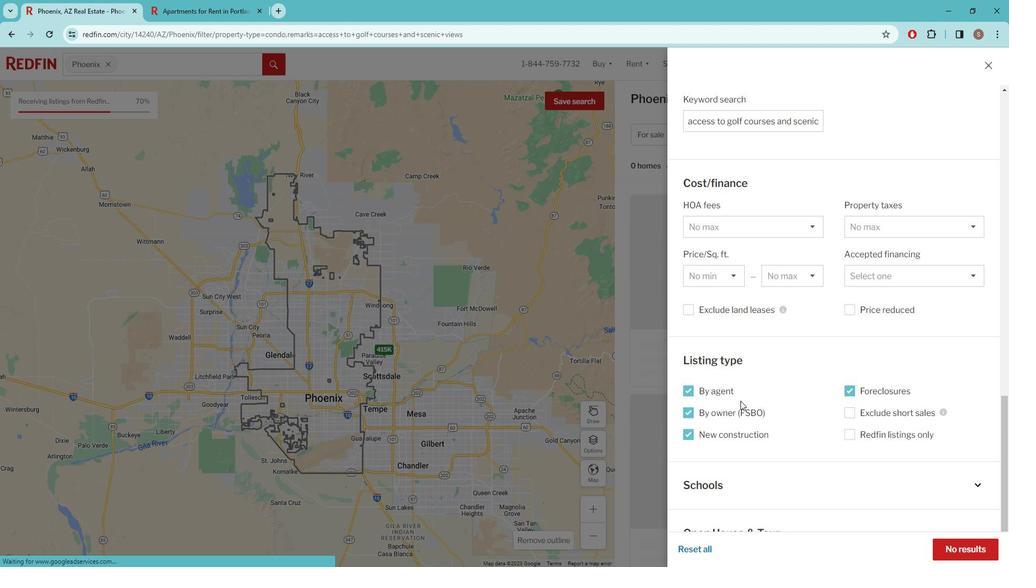 
Action: Mouse scrolled (747, 392) with delta (0, 0)
Screenshot: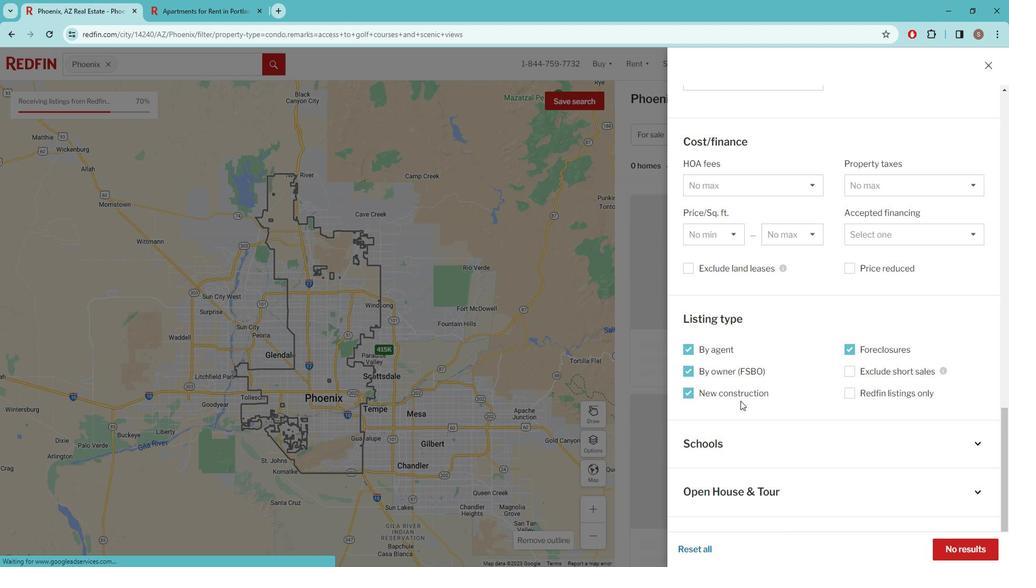 
Action: Mouse scrolled (747, 392) with delta (0, 0)
Screenshot: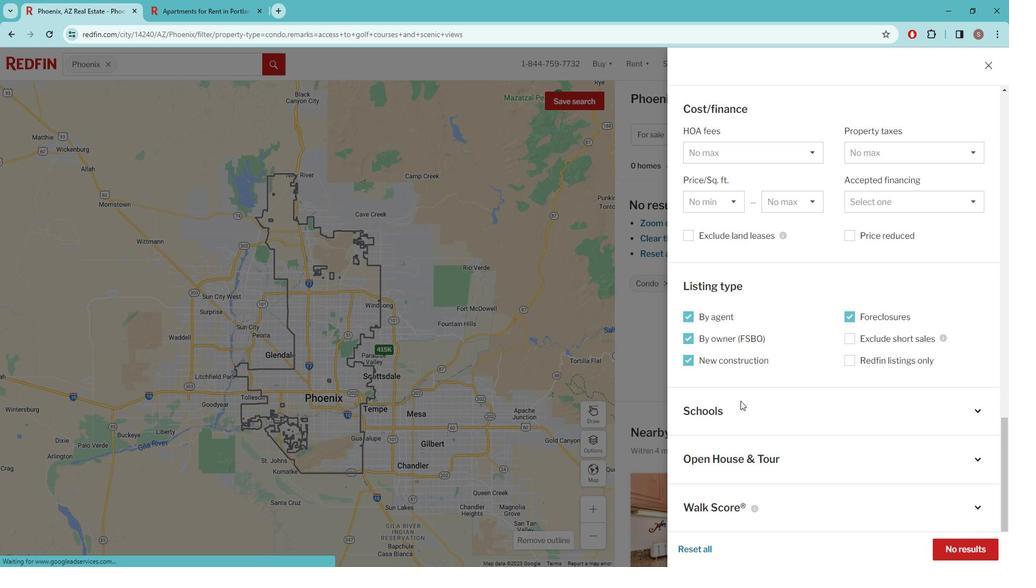 
Action: Mouse scrolled (747, 392) with delta (0, 0)
Screenshot: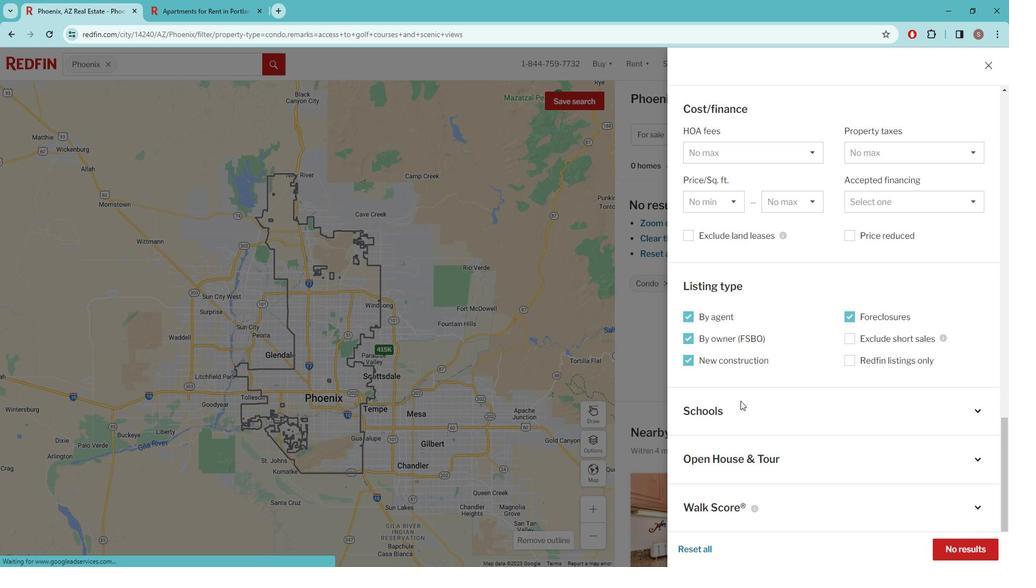 
Action: Mouse scrolled (747, 392) with delta (0, 0)
Screenshot: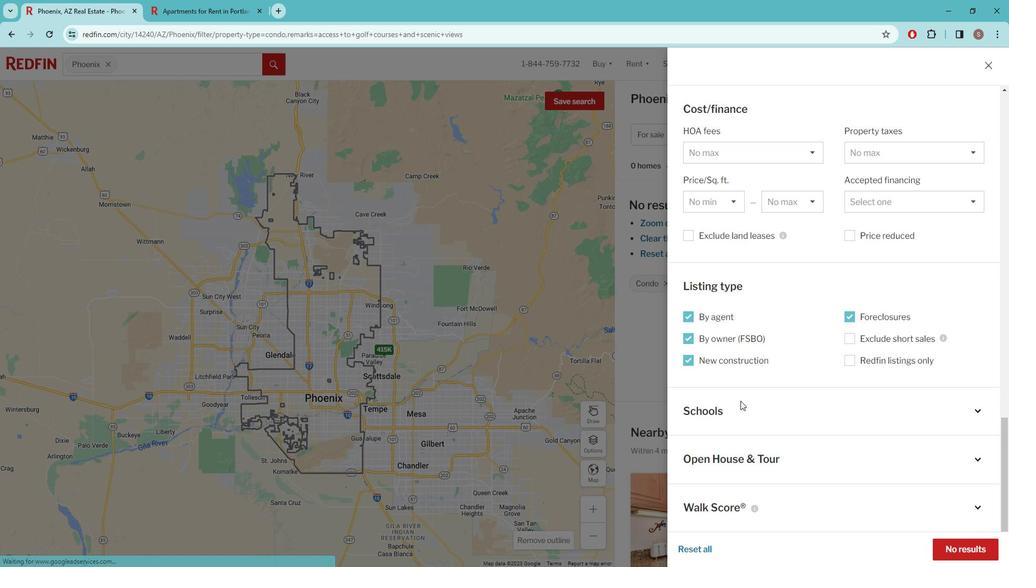 
Action: Mouse scrolled (747, 392) with delta (0, 0)
Screenshot: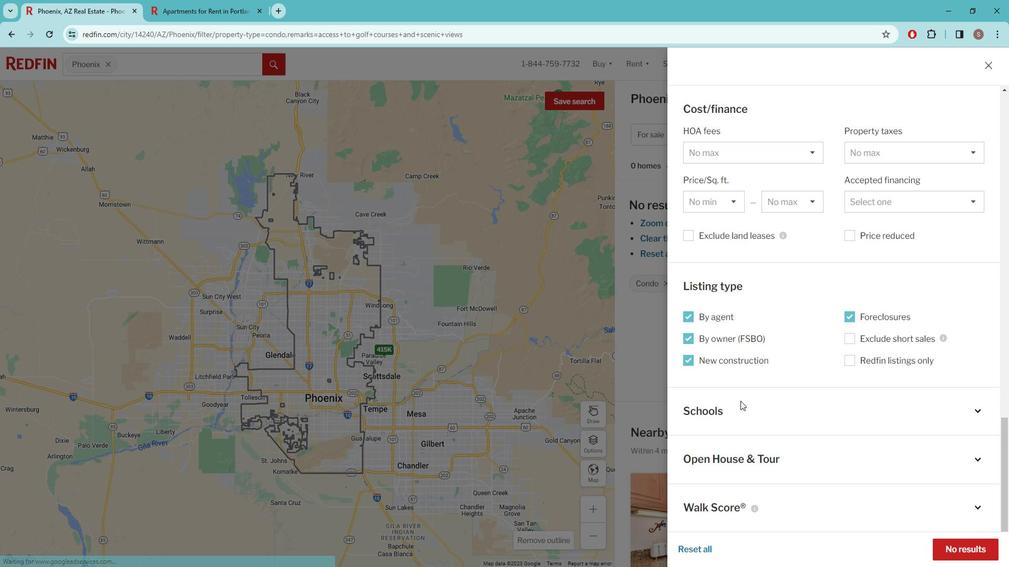 
Action: Mouse moved to (974, 533)
Screenshot: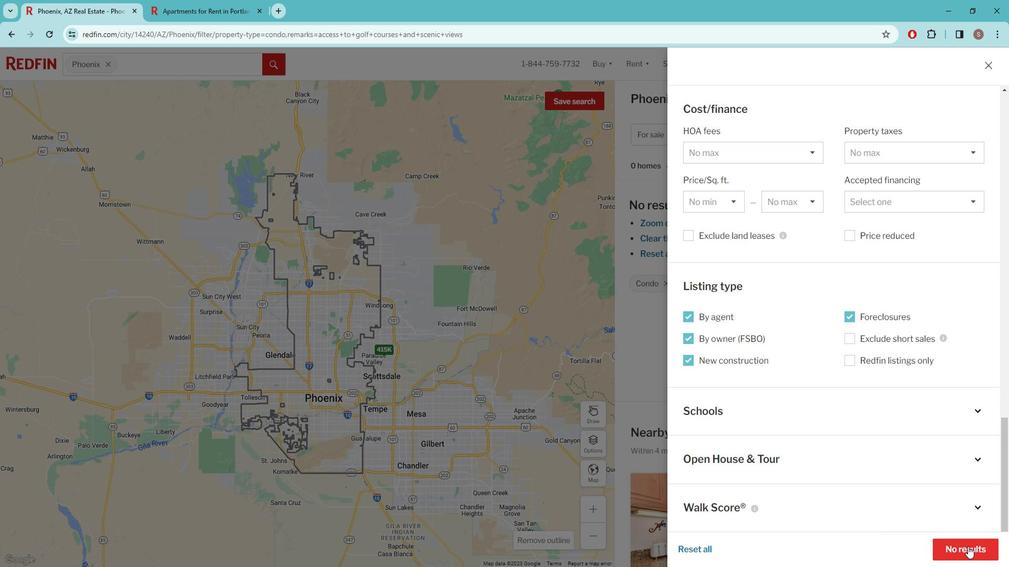 
Action: Mouse pressed left at (974, 533)
Screenshot: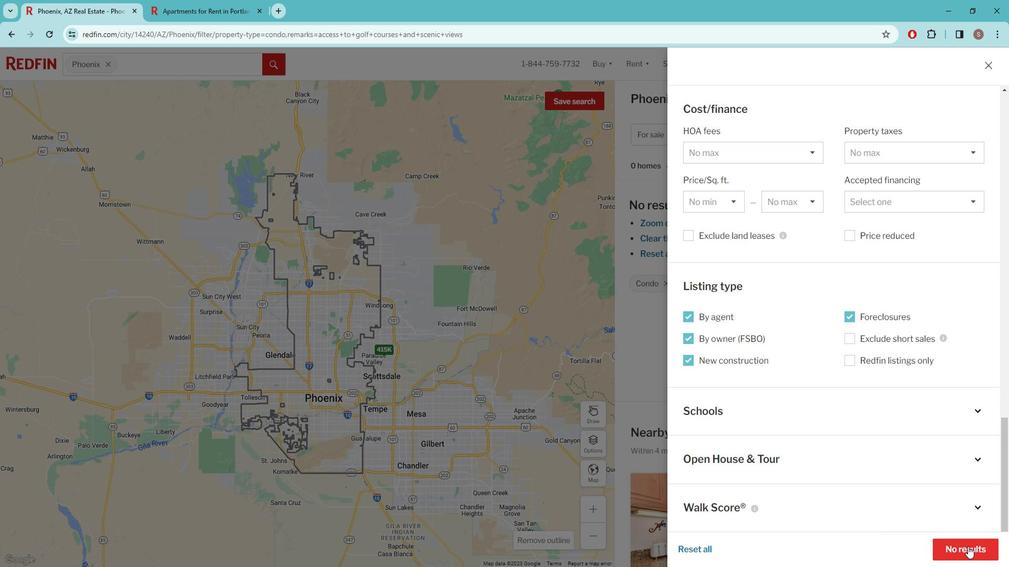 
